 Task: Create a task  Develop a new online job application system for a company , assign it to team member softage.4@softage.net in the project AgileCenter and update the status of the task to  On Track  , set the priority of the task to Low
Action: Mouse moved to (84, 59)
Screenshot: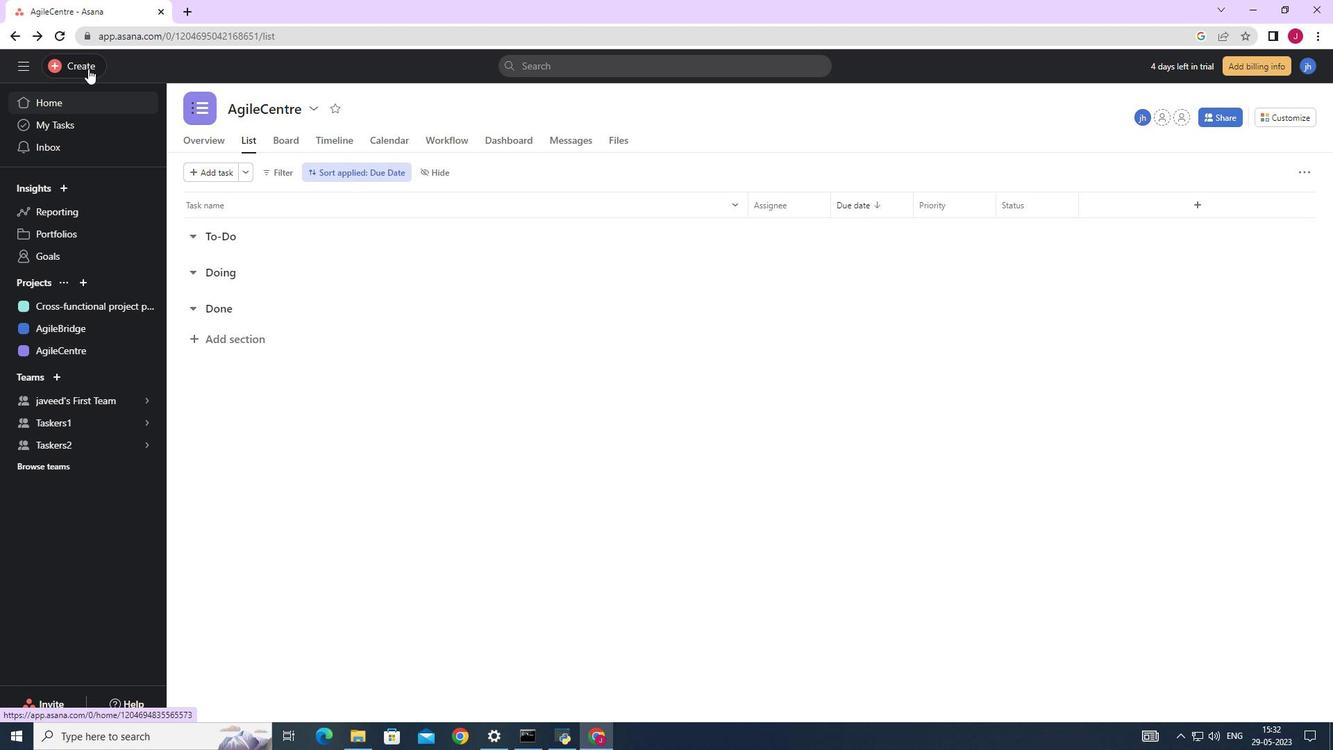 
Action: Mouse pressed left at (84, 59)
Screenshot: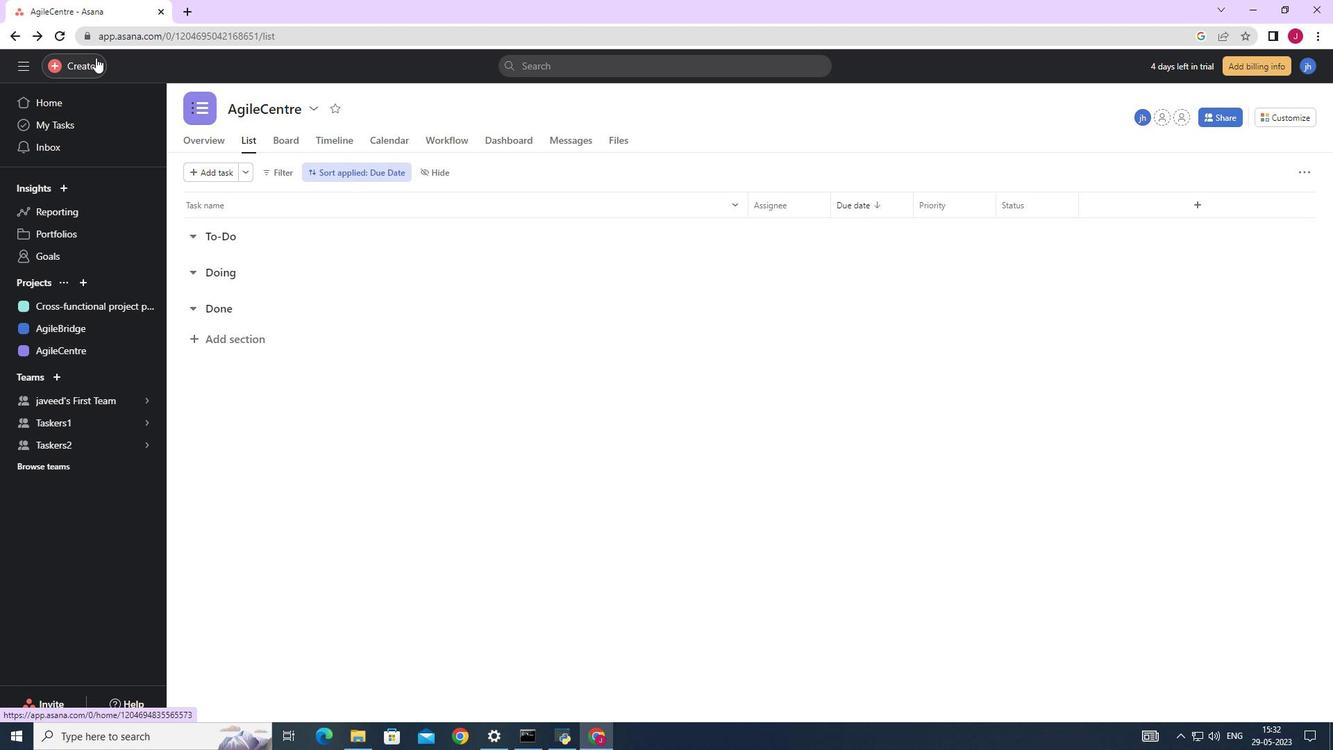 
Action: Mouse moved to (191, 69)
Screenshot: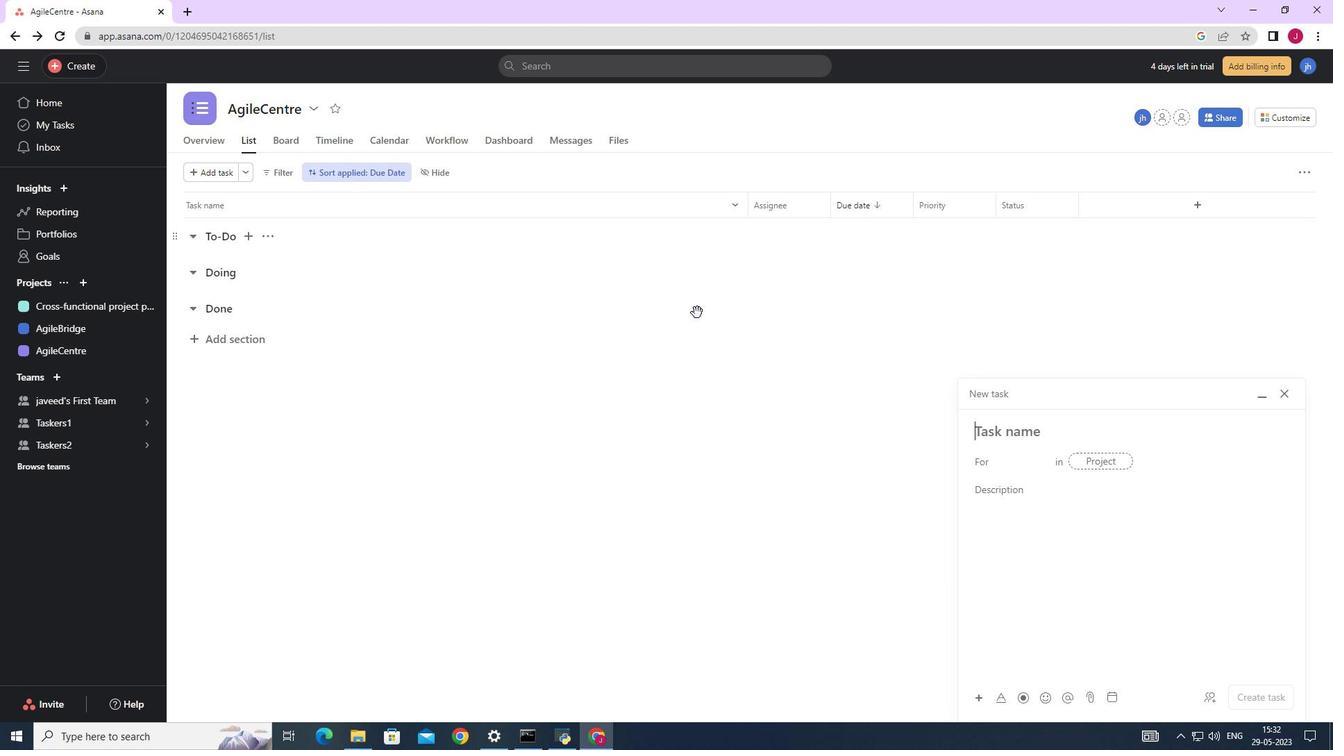 
Action: Mouse pressed left at (191, 69)
Screenshot: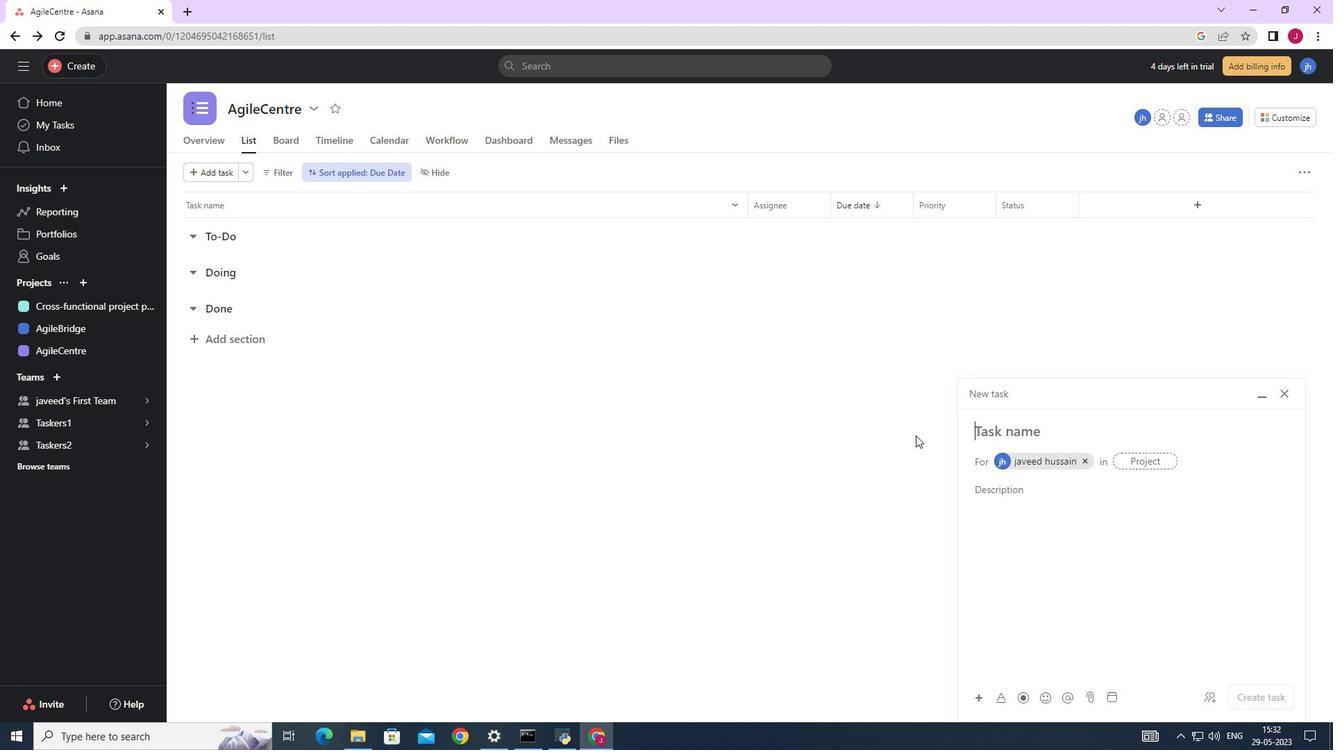 
Action: Mouse moved to (1088, 461)
Screenshot: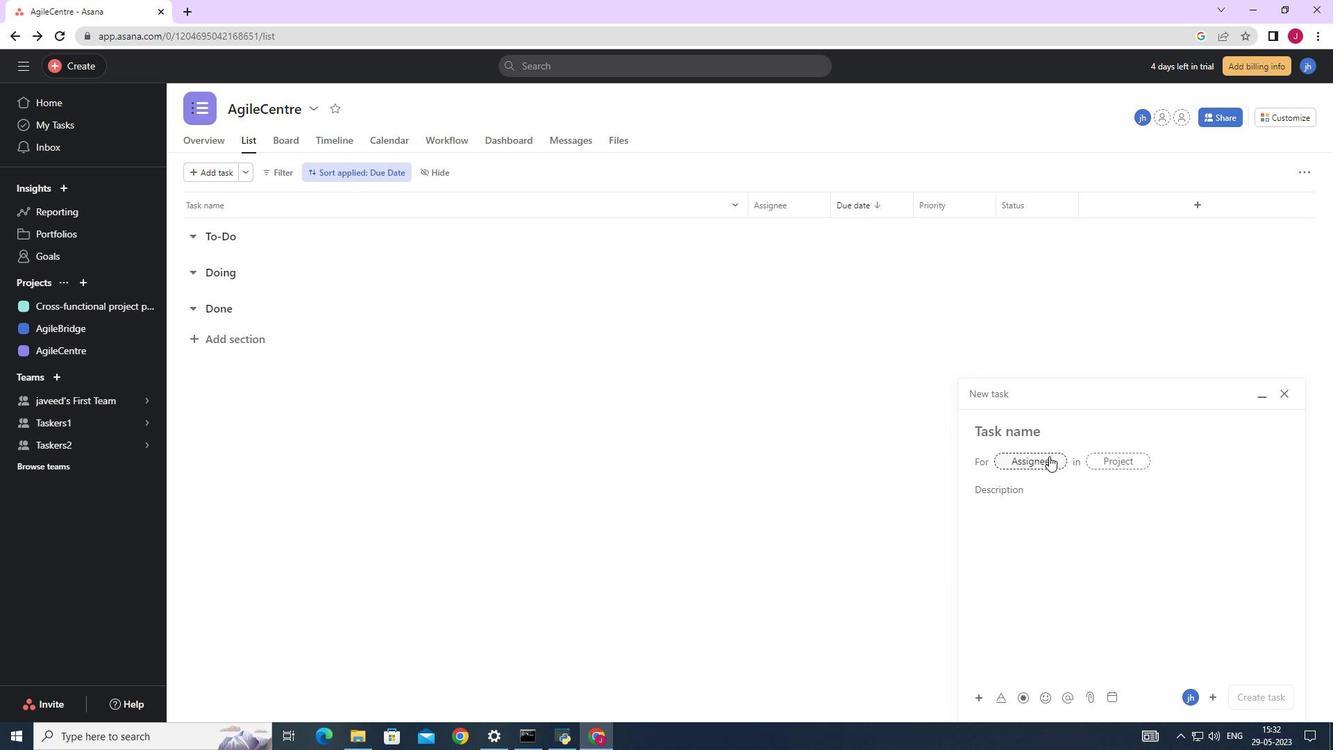 
Action: Mouse pressed left at (1088, 461)
Screenshot: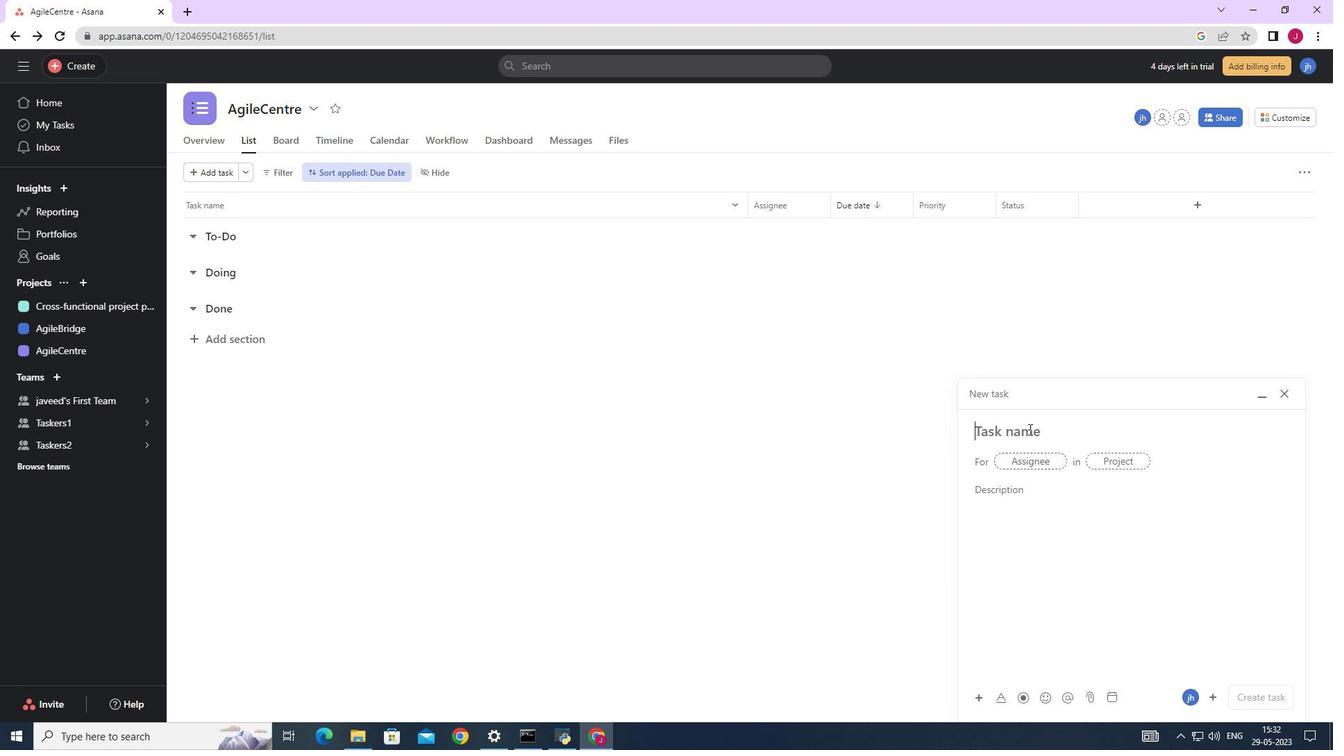 
Action: Mouse moved to (95, 57)
Screenshot: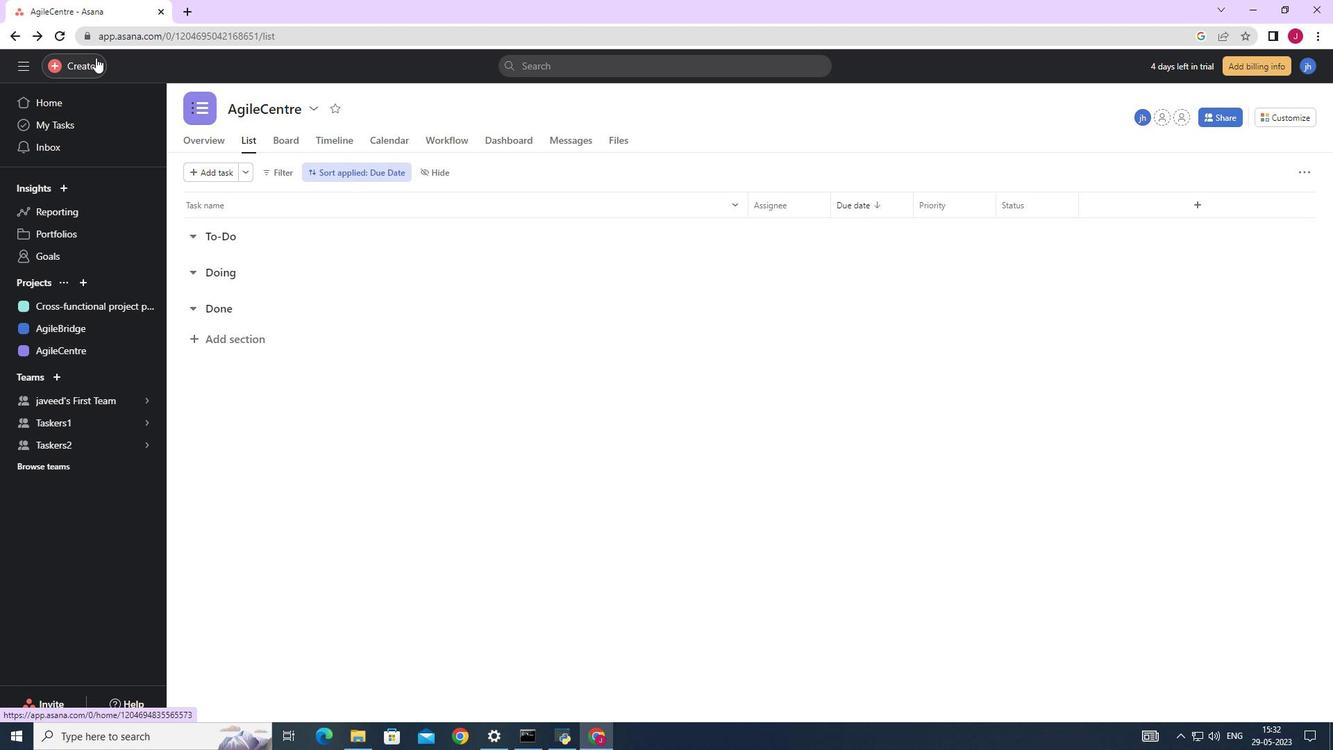
Action: Mouse pressed left at (95, 57)
Screenshot: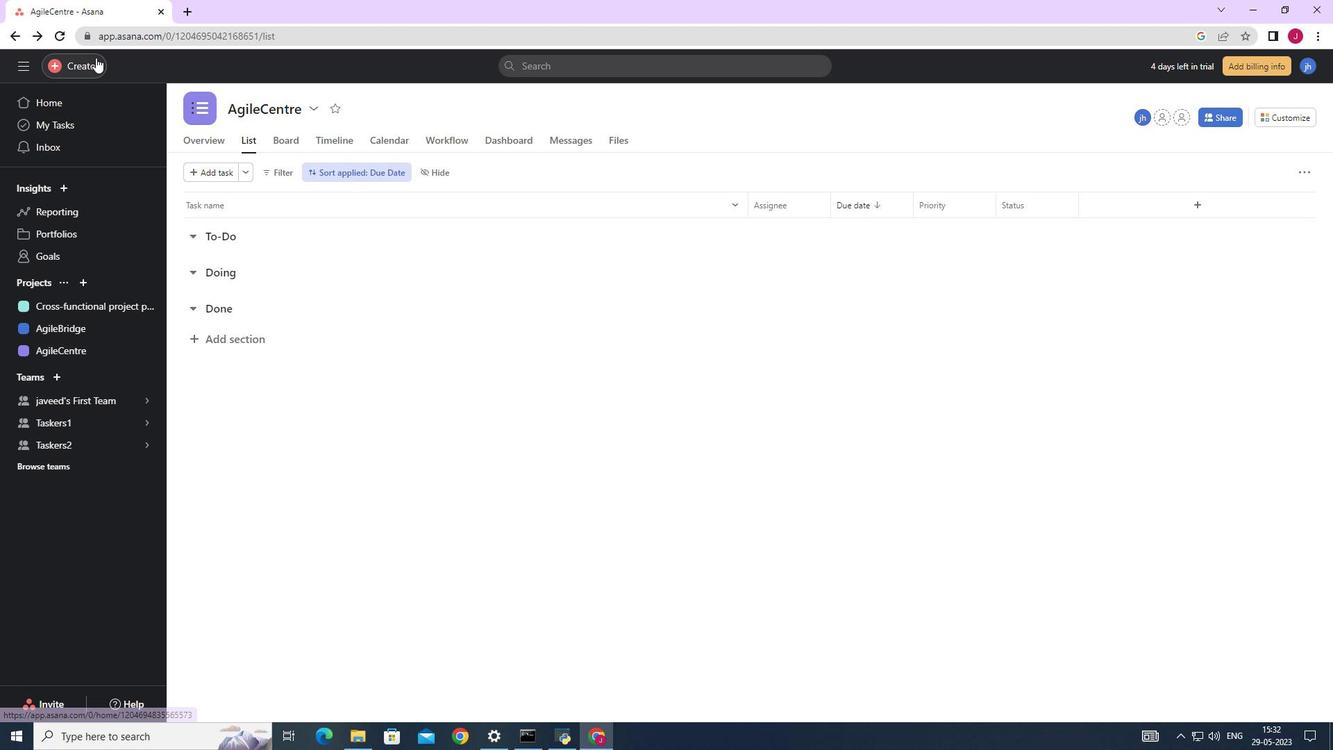
Action: Mouse moved to (155, 68)
Screenshot: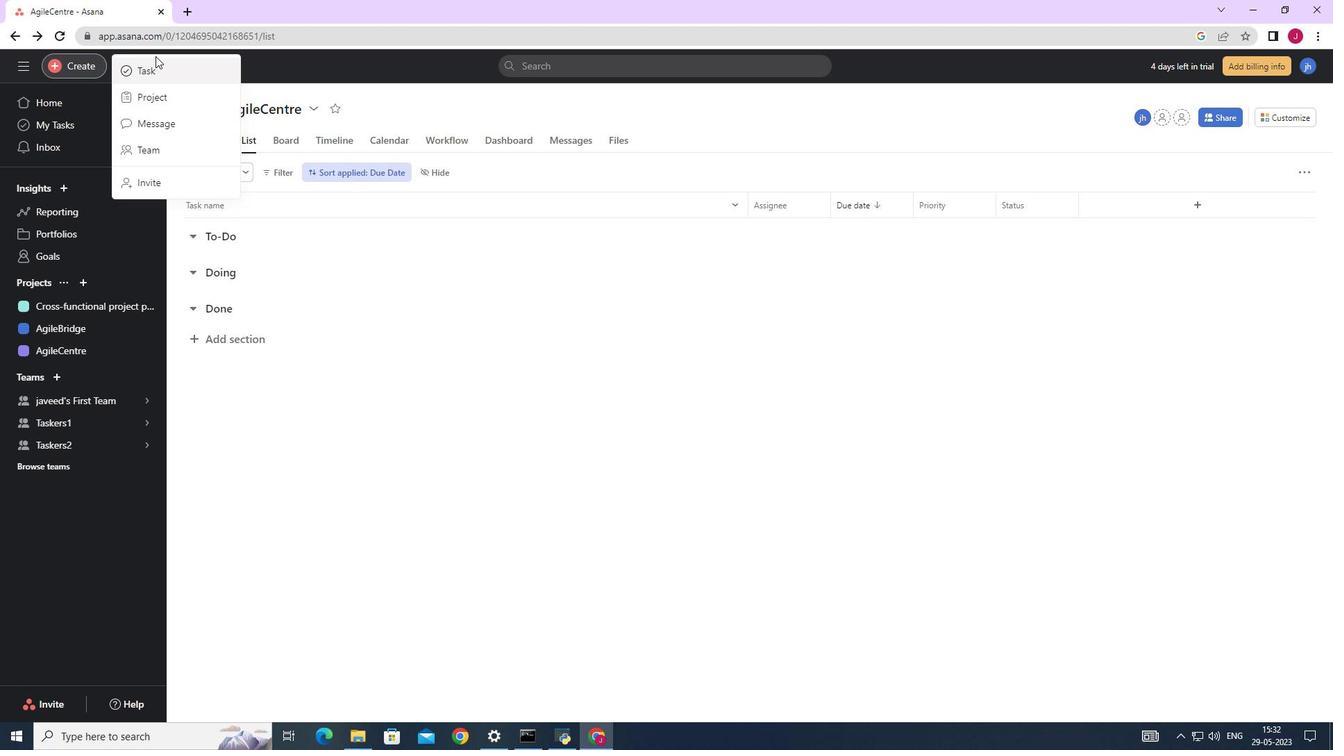 
Action: Mouse pressed left at (155, 68)
Screenshot: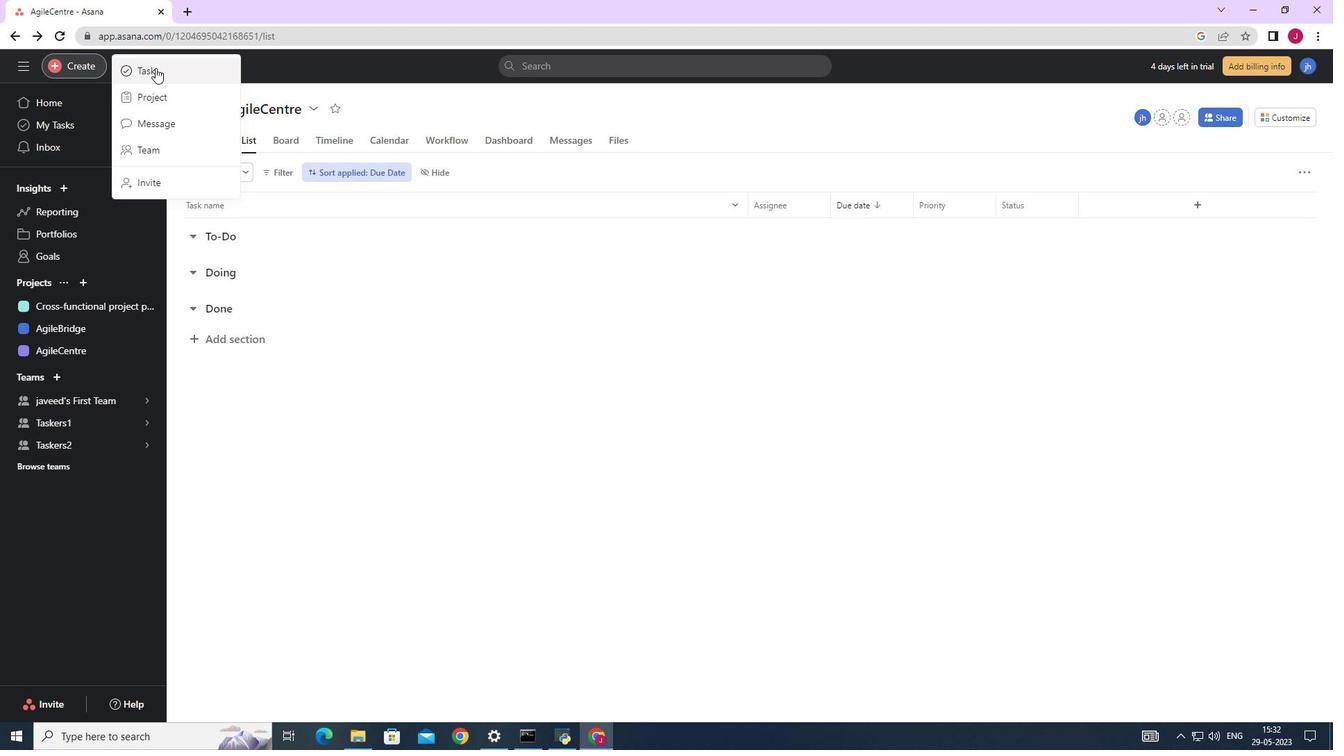 
Action: Mouse moved to (1083, 457)
Screenshot: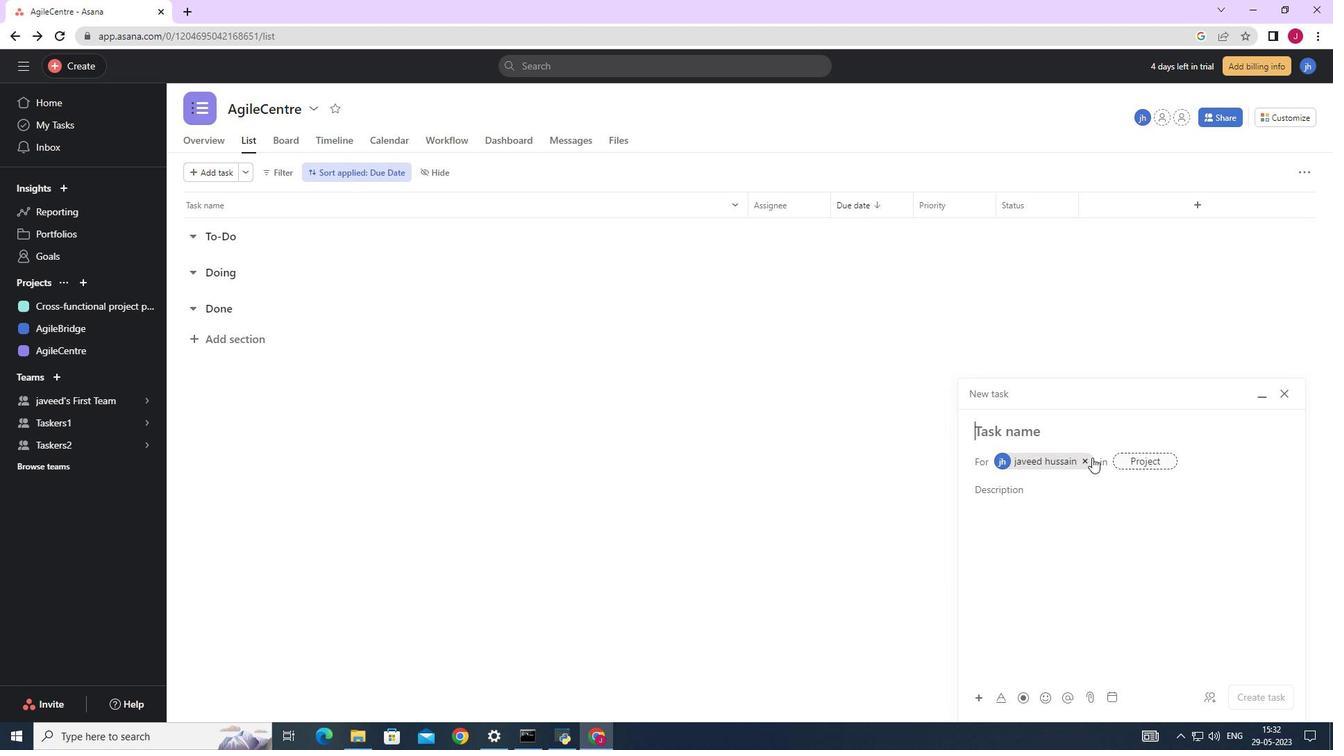 
Action: Mouse pressed left at (1083, 457)
Screenshot: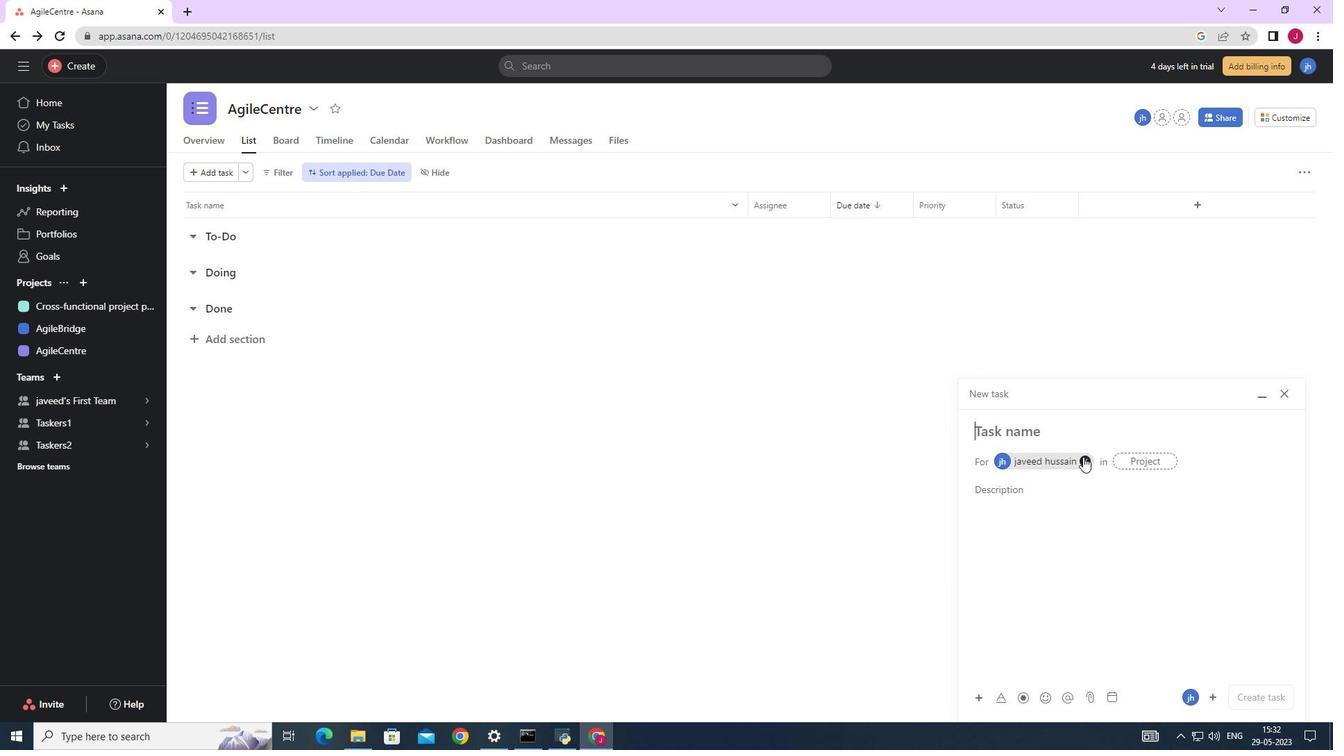 
Action: Mouse moved to (1029, 429)
Screenshot: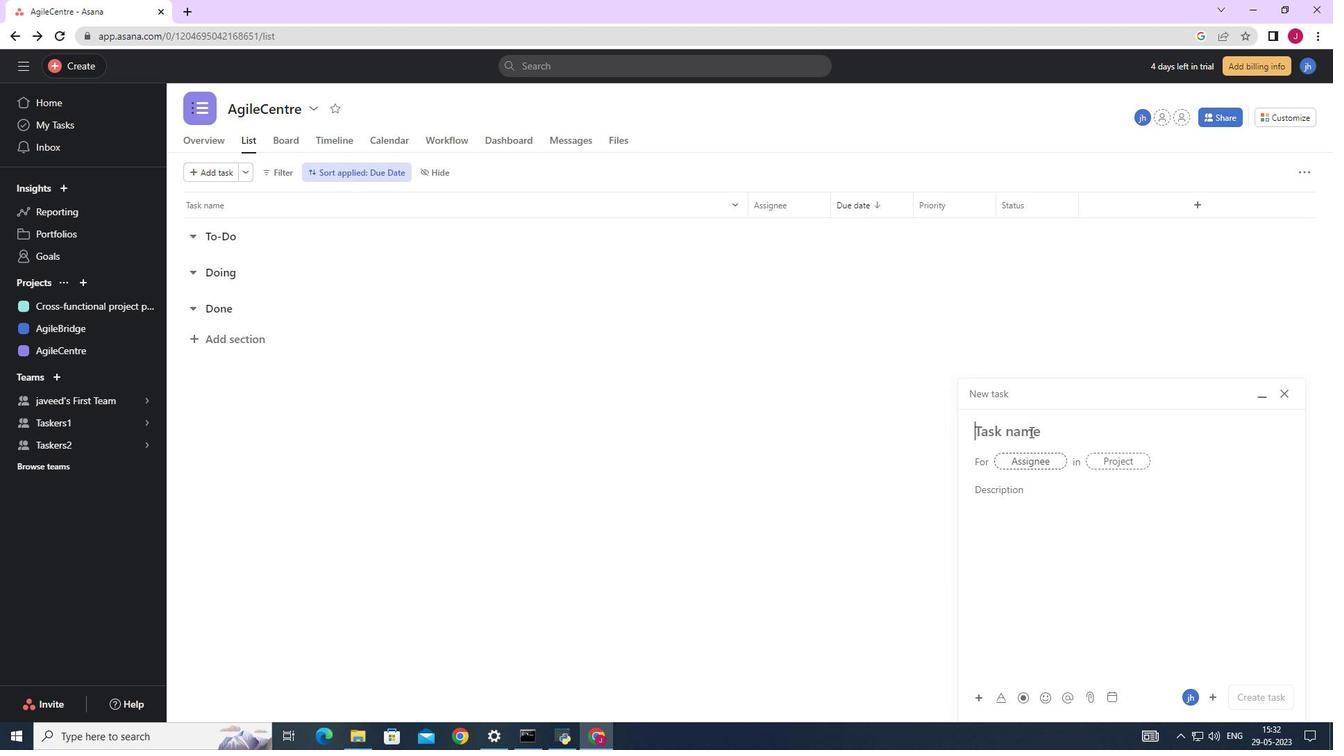 
Action: Mouse pressed left at (1029, 429)
Screenshot: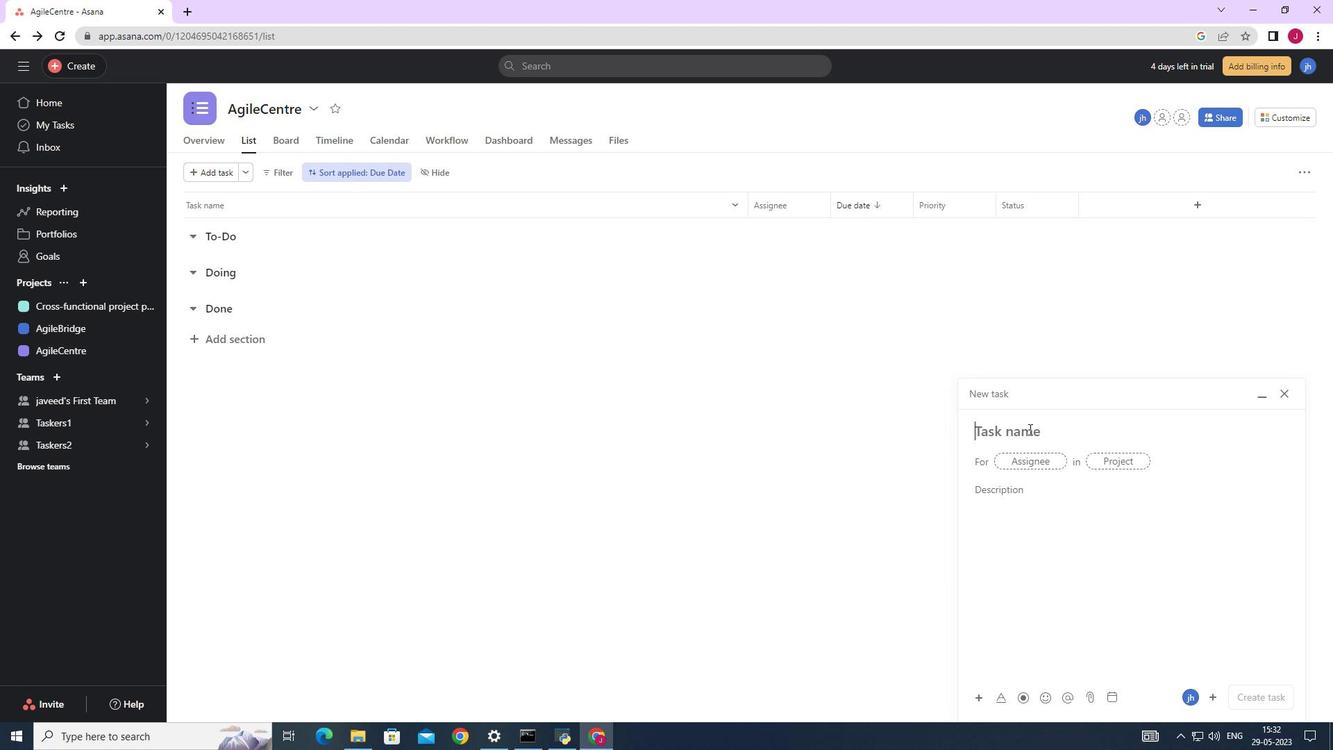 
Action: Mouse moved to (1029, 428)
Screenshot: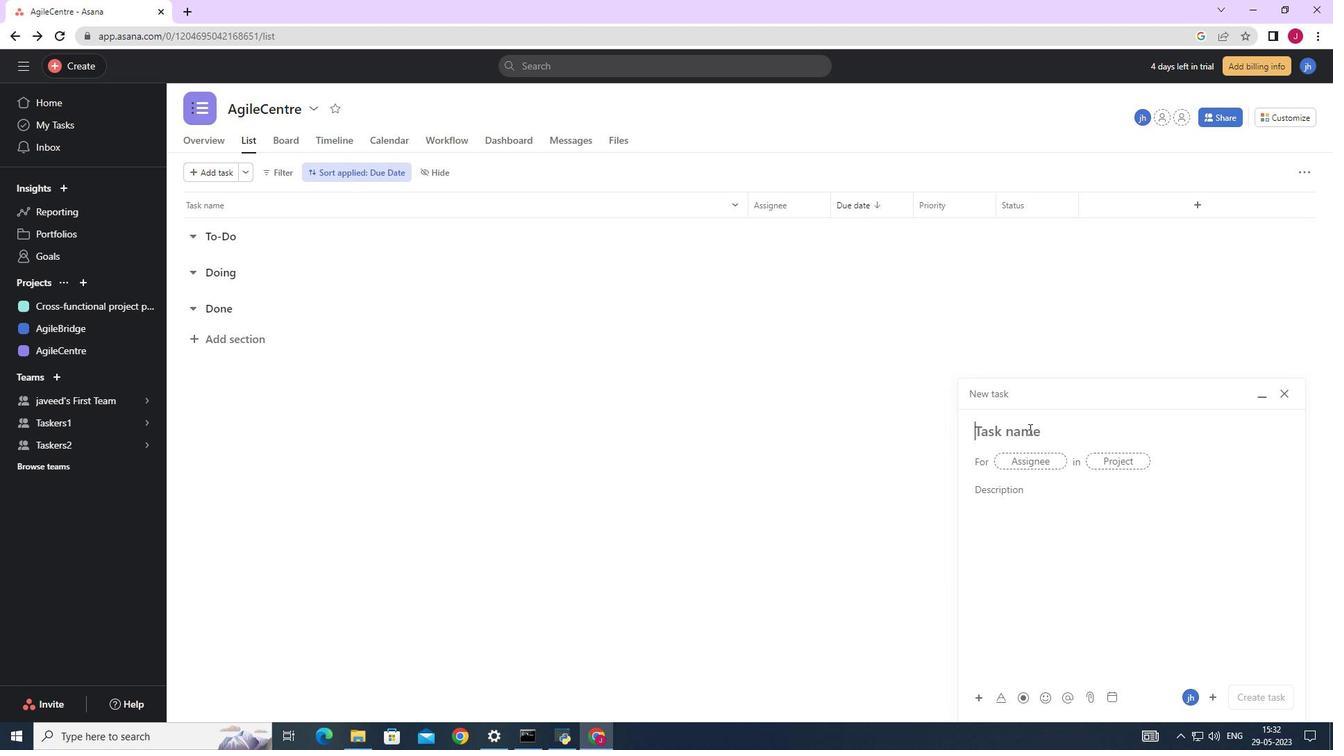 
Action: Key pressed <Key.caps_lock>D<Key.caps_lock>evelop<Key.space><Key.caps_lock><Key.backspace><Key.space>A<Key.space>N<Key.backspace>EW<Key.backspace><Key.backspace><Key.caps_lock><Key.backspace><Key.backspace><Key.backspace><Key.space><Key.caps_lock><Key.caps_lock>new<Key.space><Key.caps_lock>D<Key.caps_lock>evelop<Key.space>online<Key.space>application<Key.space>a<Key.backspace>system<Key.space>for<Key.space>a<Key.space>company
Screenshot: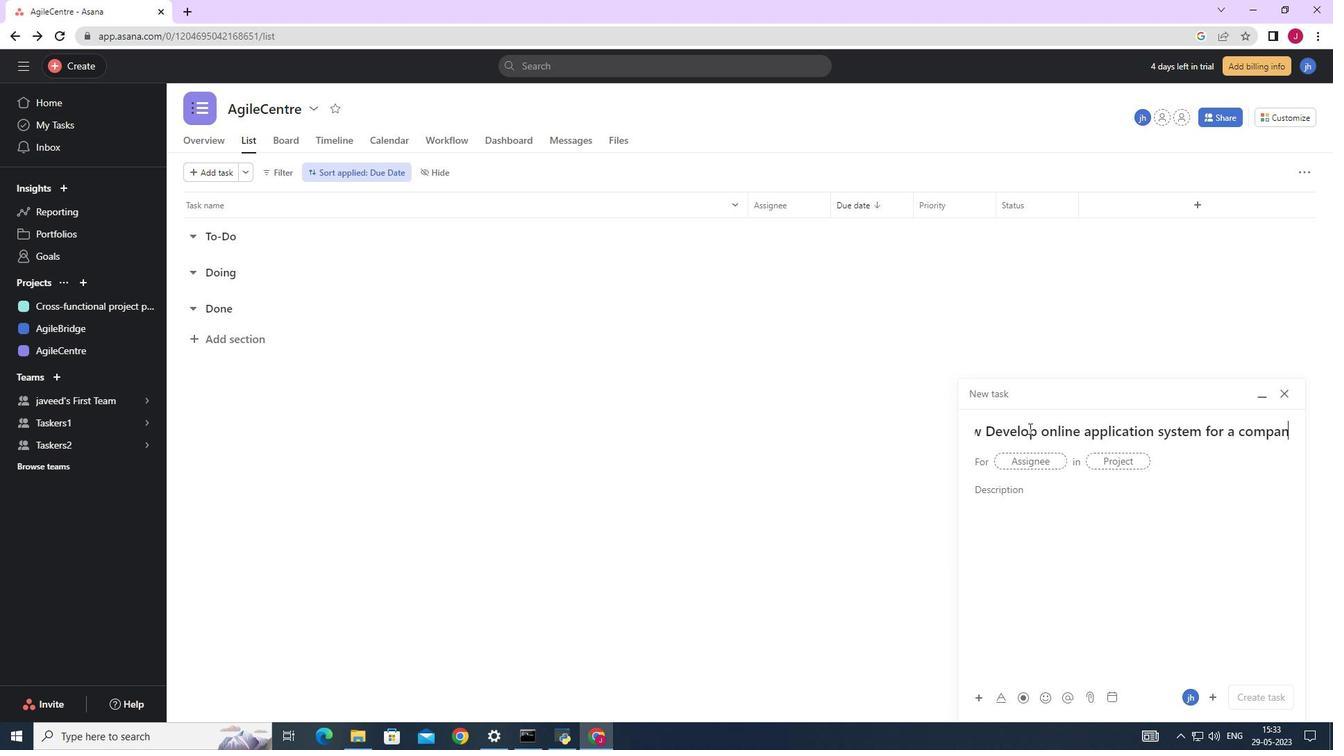 
Action: Mouse moved to (1035, 457)
Screenshot: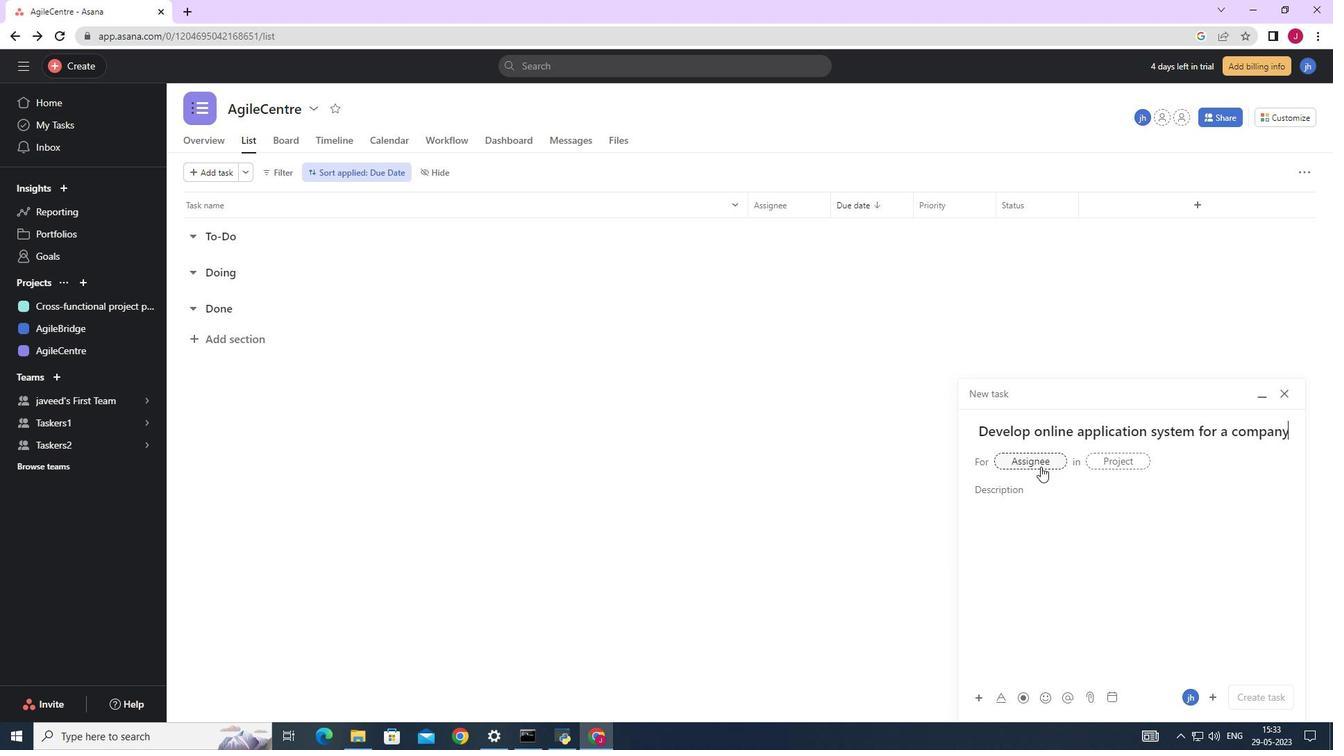 
Action: Mouse pressed left at (1035, 457)
Screenshot: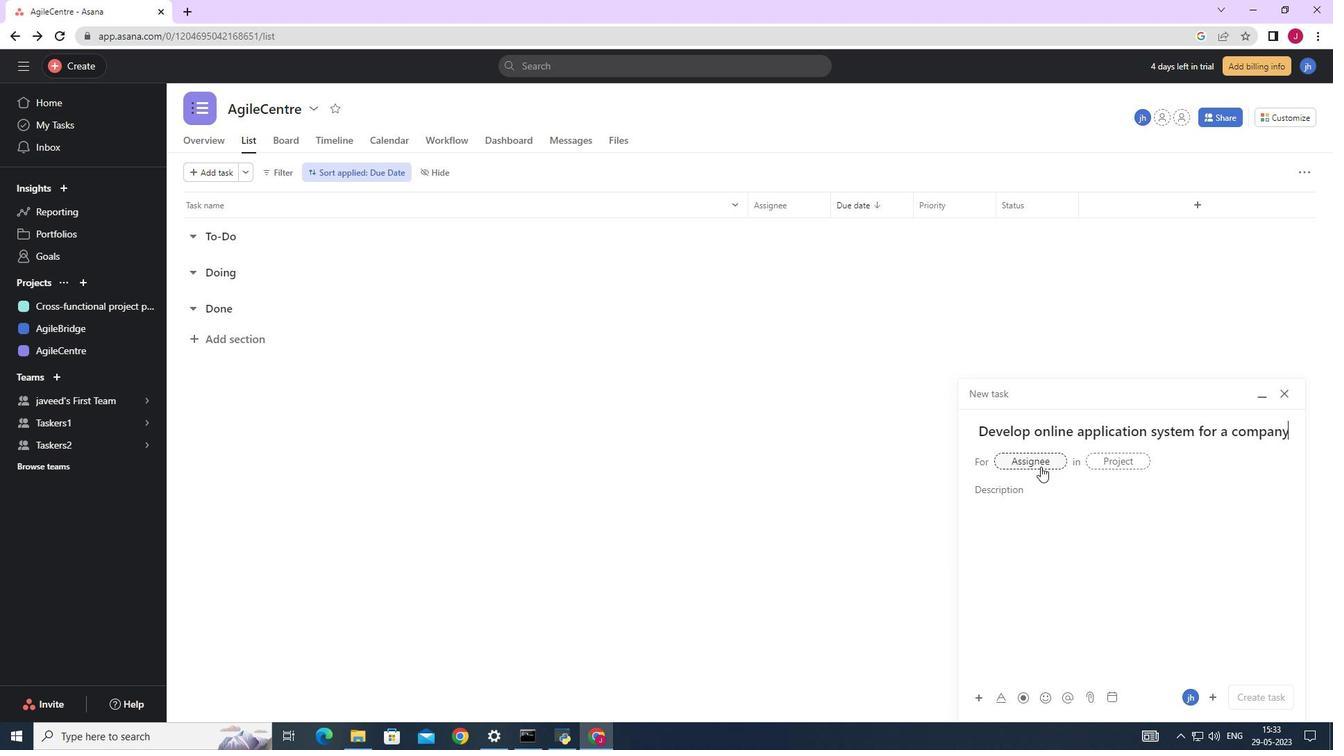
Action: Mouse moved to (1030, 454)
Screenshot: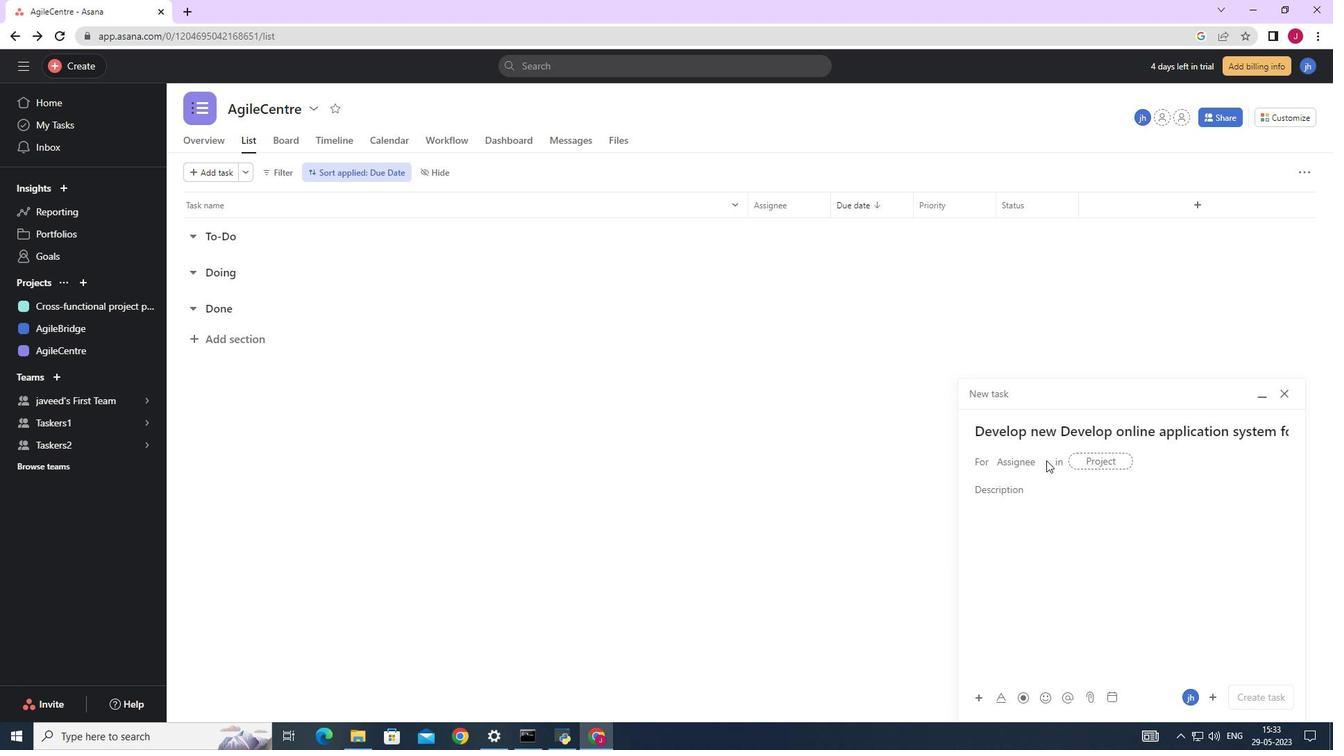 
Action: Key pressed soft
Screenshot: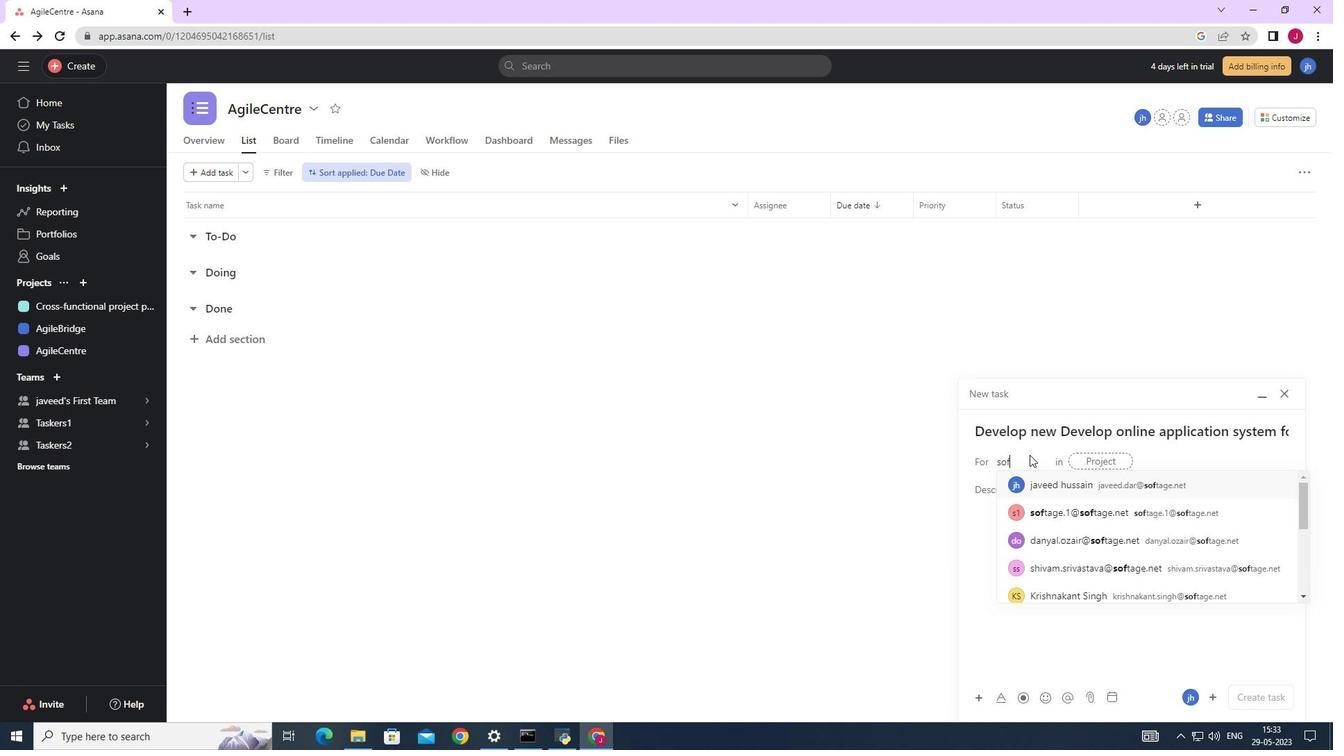 
Action: Mouse moved to (1061, 475)
Screenshot: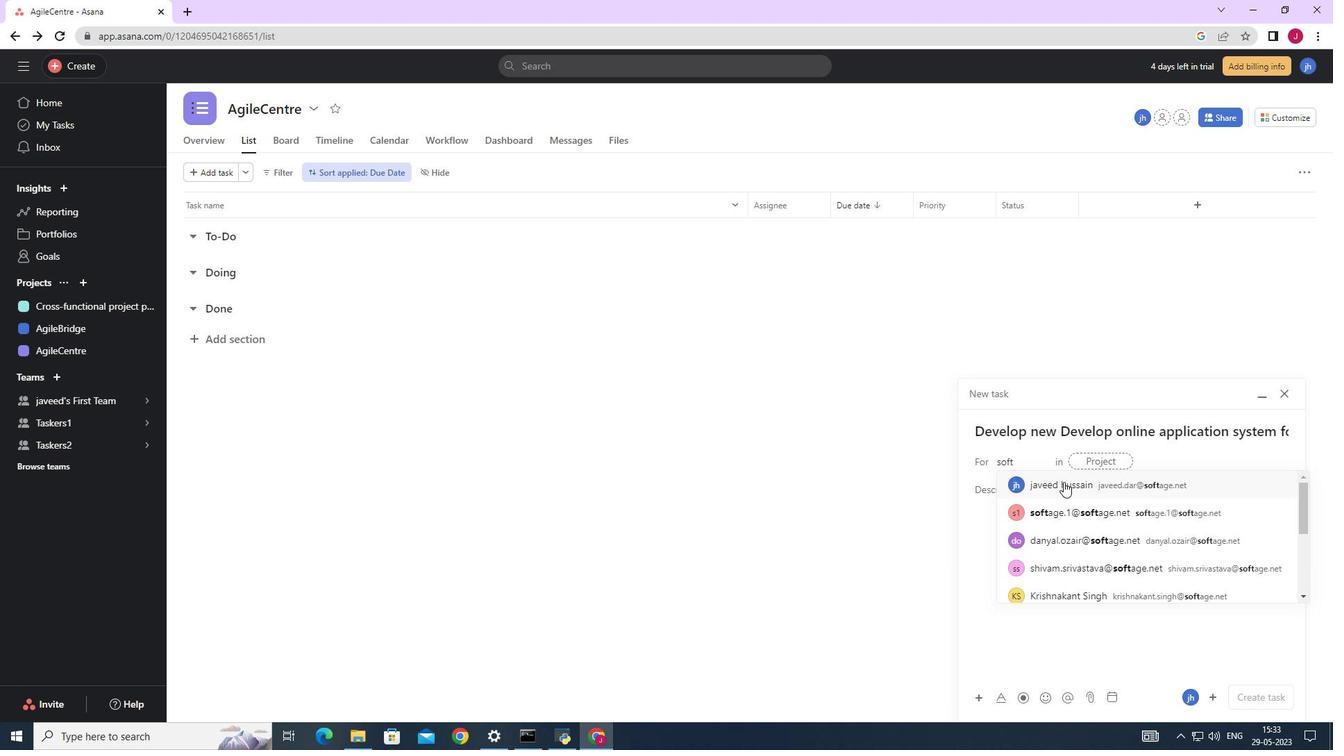 
Action: Key pressed a
Screenshot: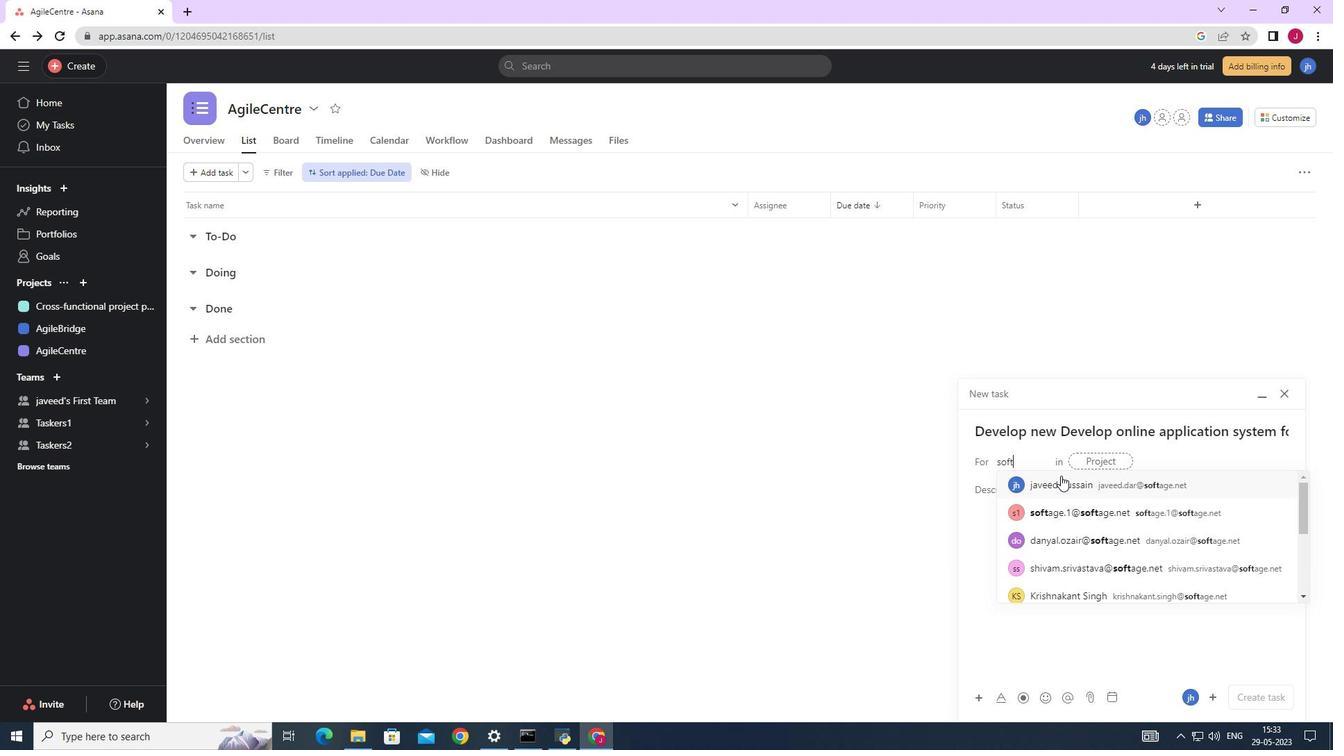 
Action: Mouse moved to (1061, 475)
Screenshot: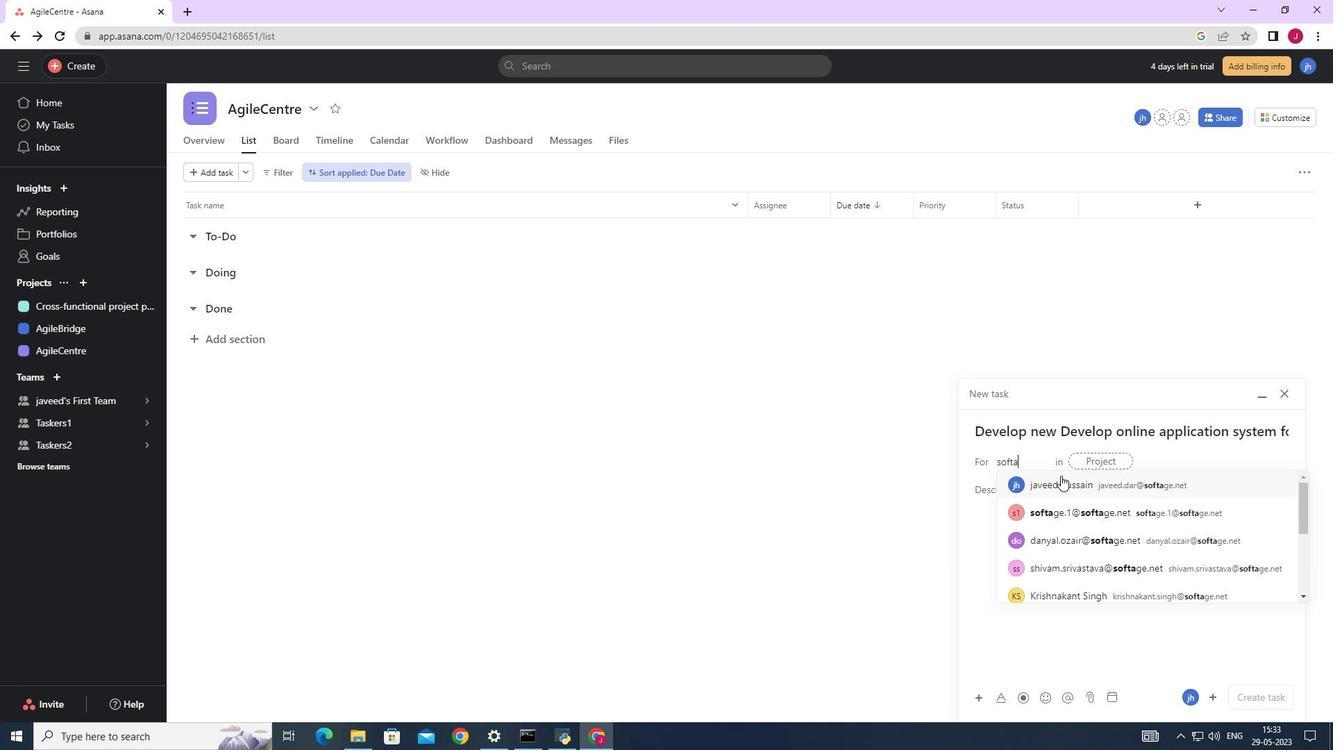 
Action: Key pressed ge.4
Screenshot: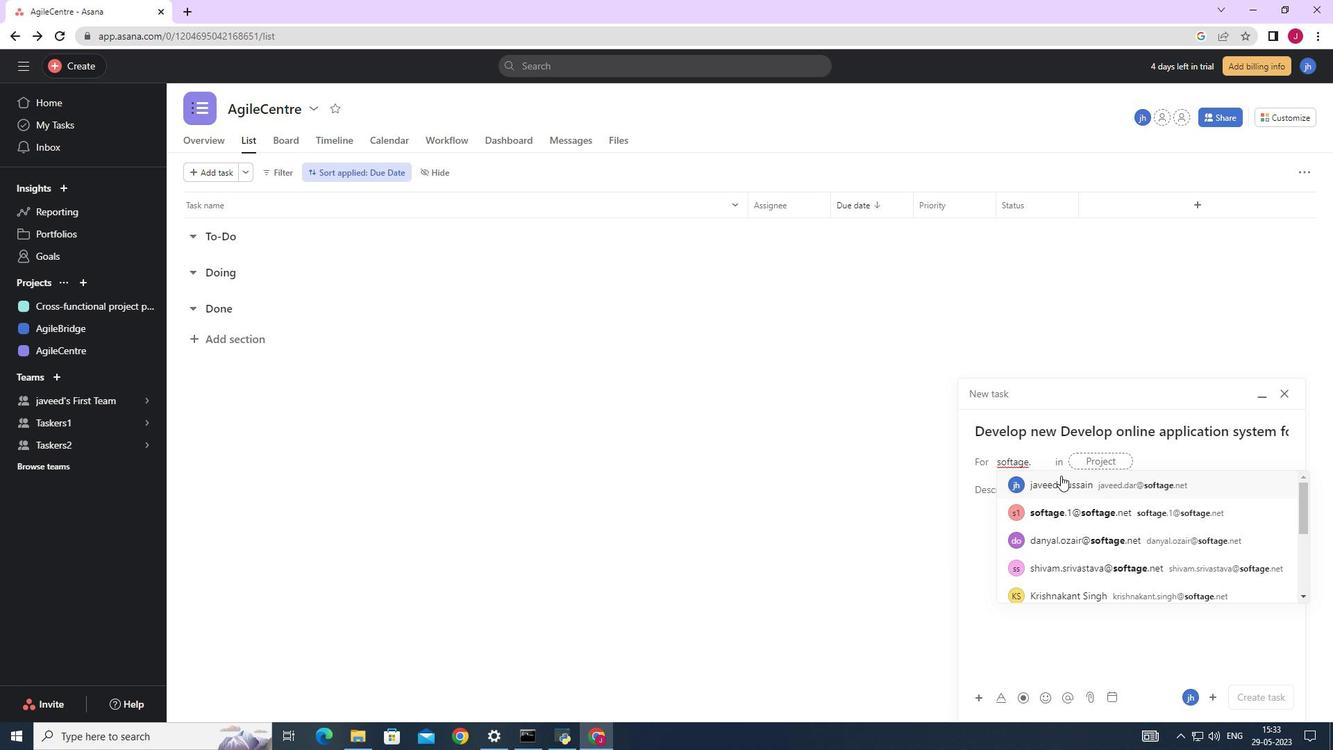 
Action: Mouse moved to (1107, 484)
Screenshot: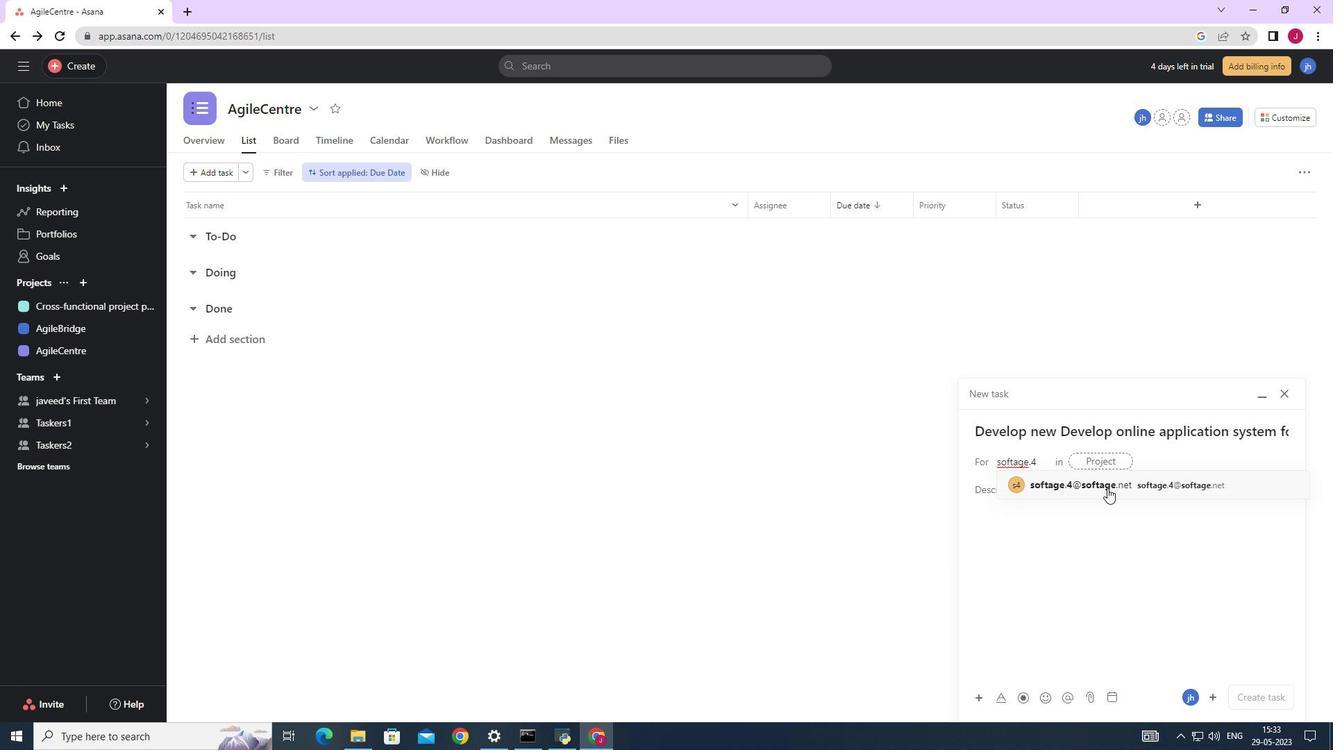
Action: Mouse pressed left at (1107, 484)
Screenshot: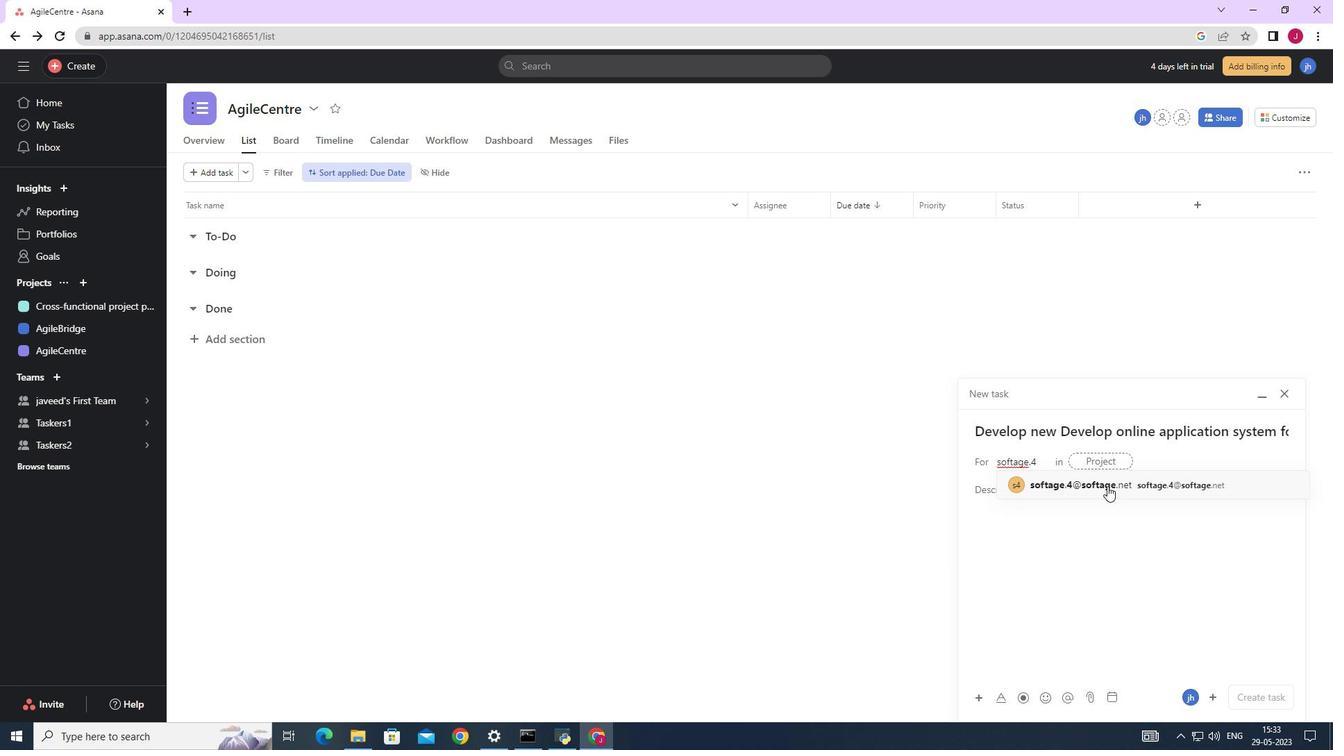 
Action: Mouse moved to (883, 486)
Screenshot: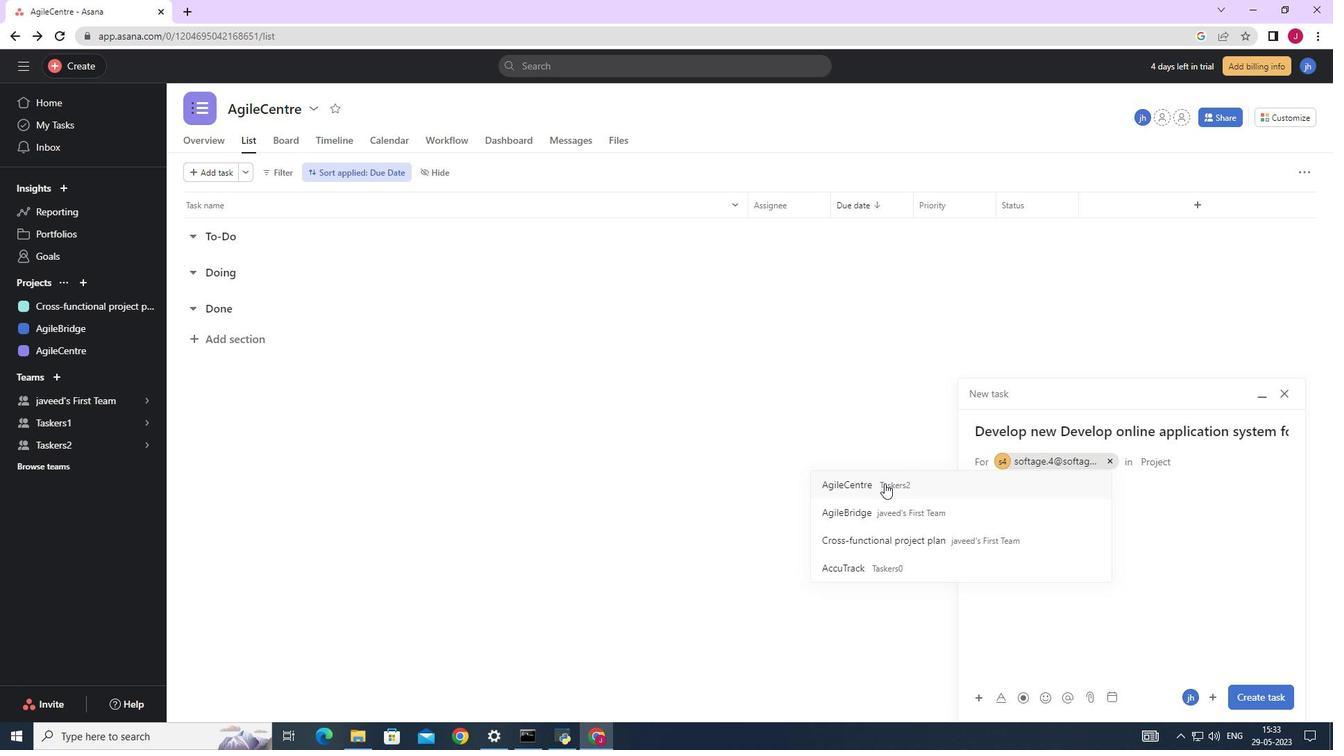 
Action: Mouse pressed left at (883, 486)
Screenshot: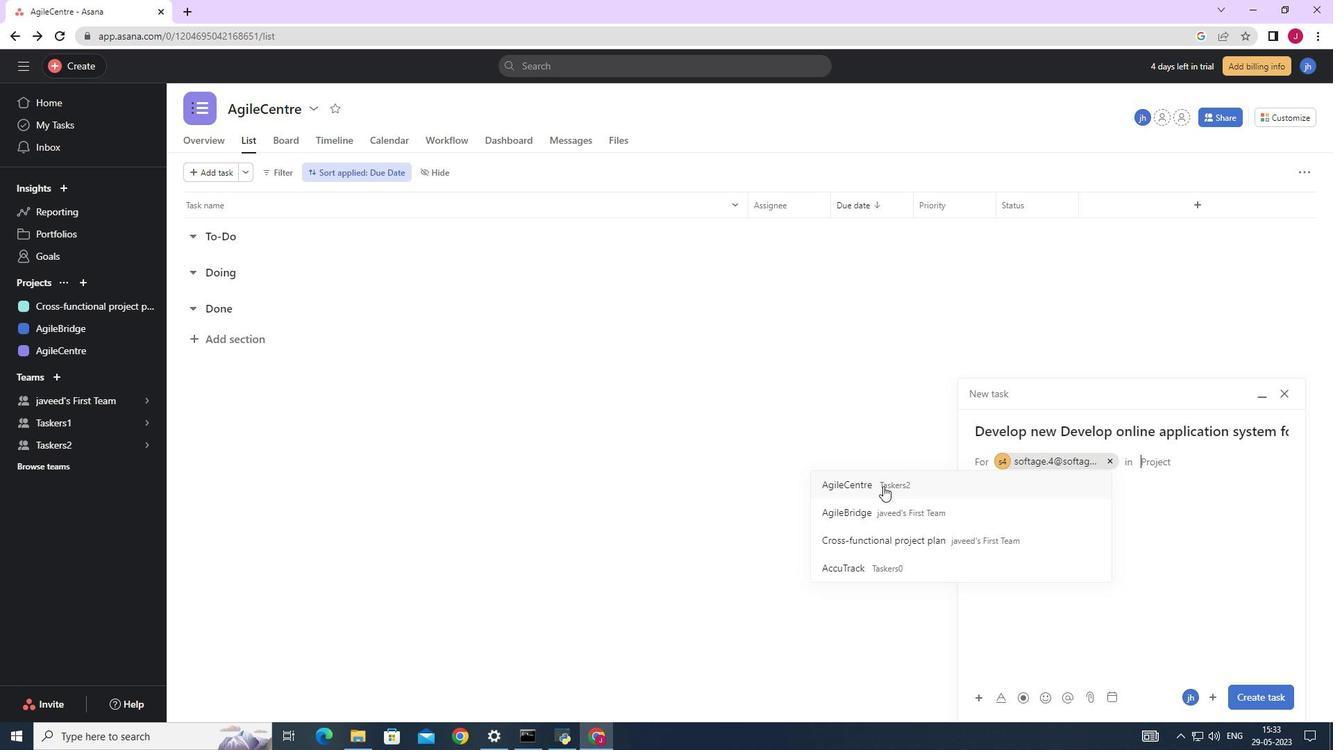 
Action: Mouse moved to (1043, 500)
Screenshot: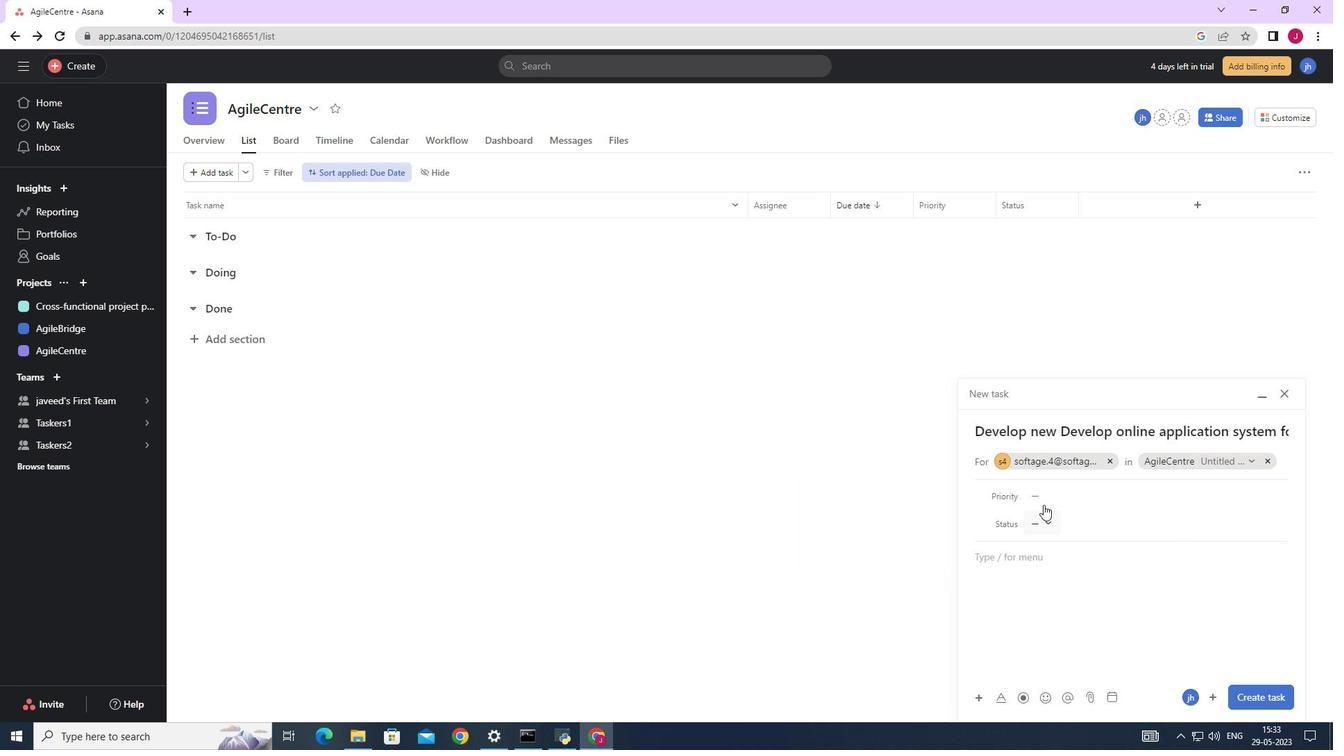 
Action: Mouse pressed left at (1043, 500)
Screenshot: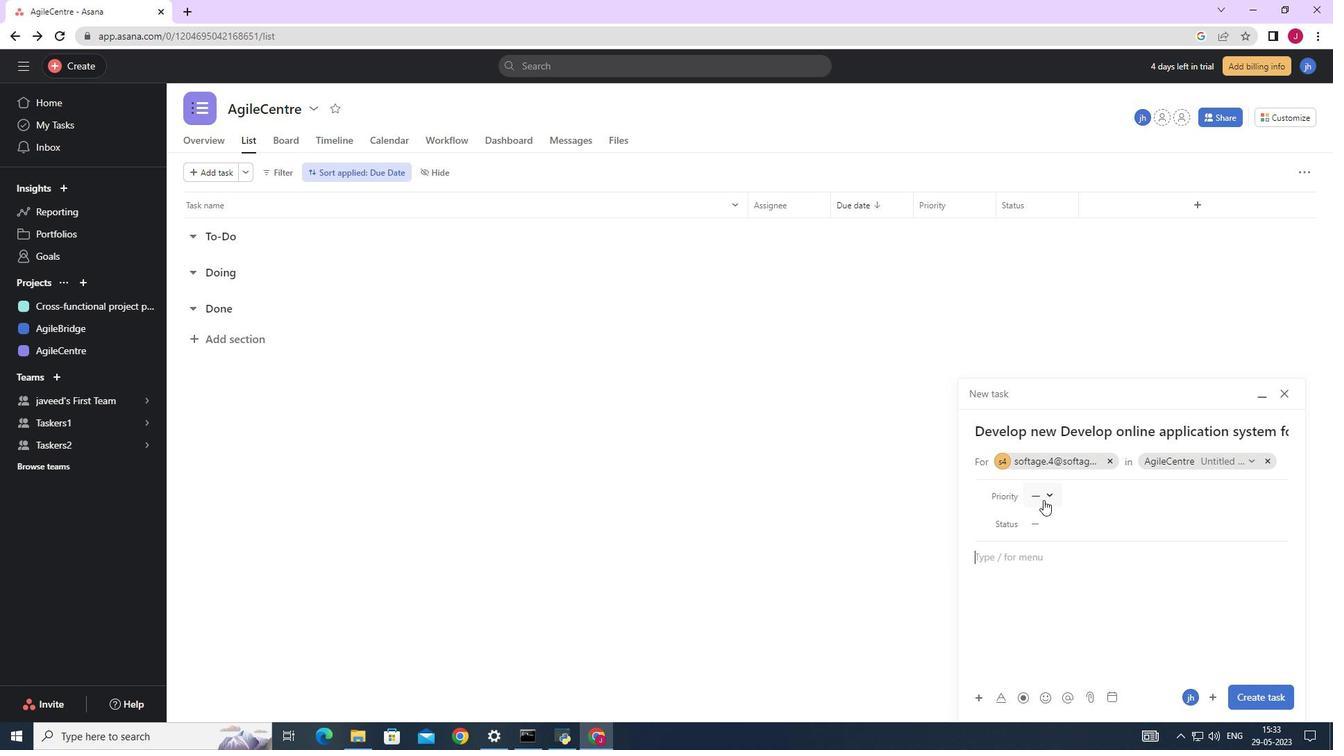 
Action: Mouse moved to (1069, 588)
Screenshot: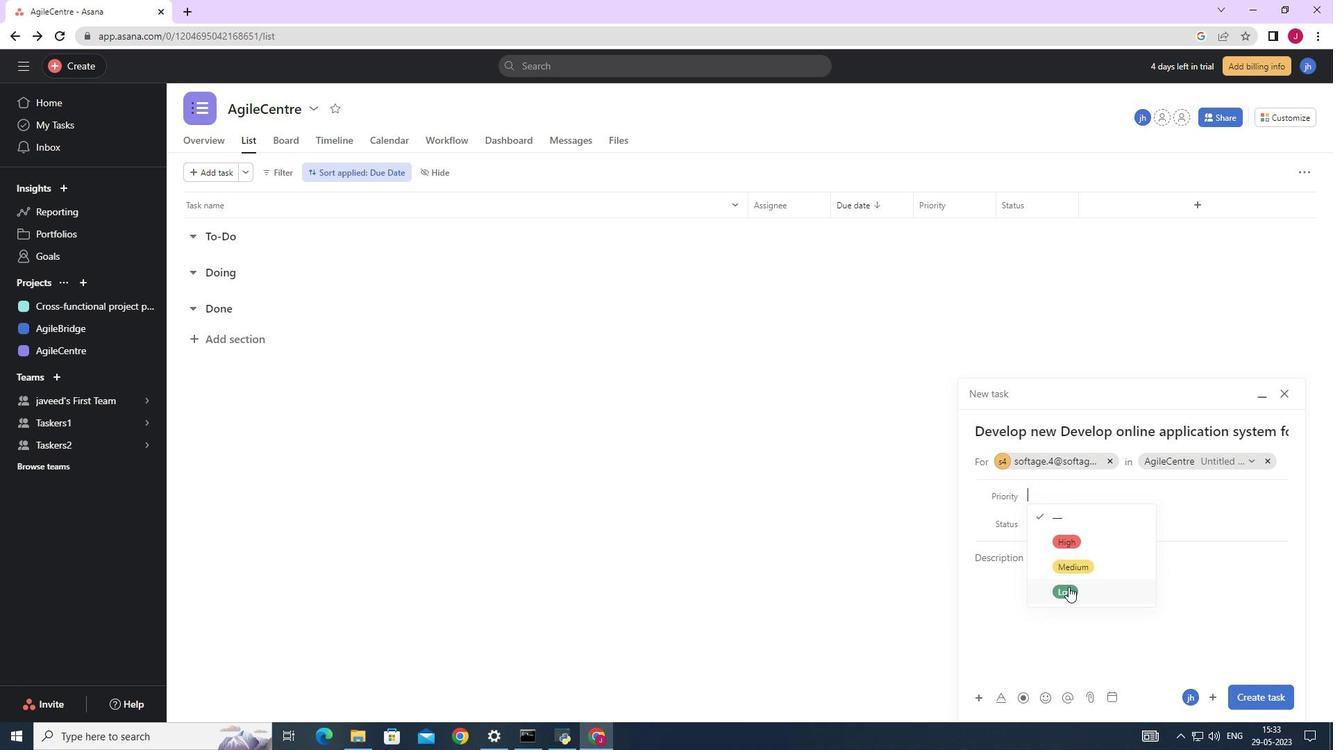 
Action: Mouse pressed left at (1068, 587)
Screenshot: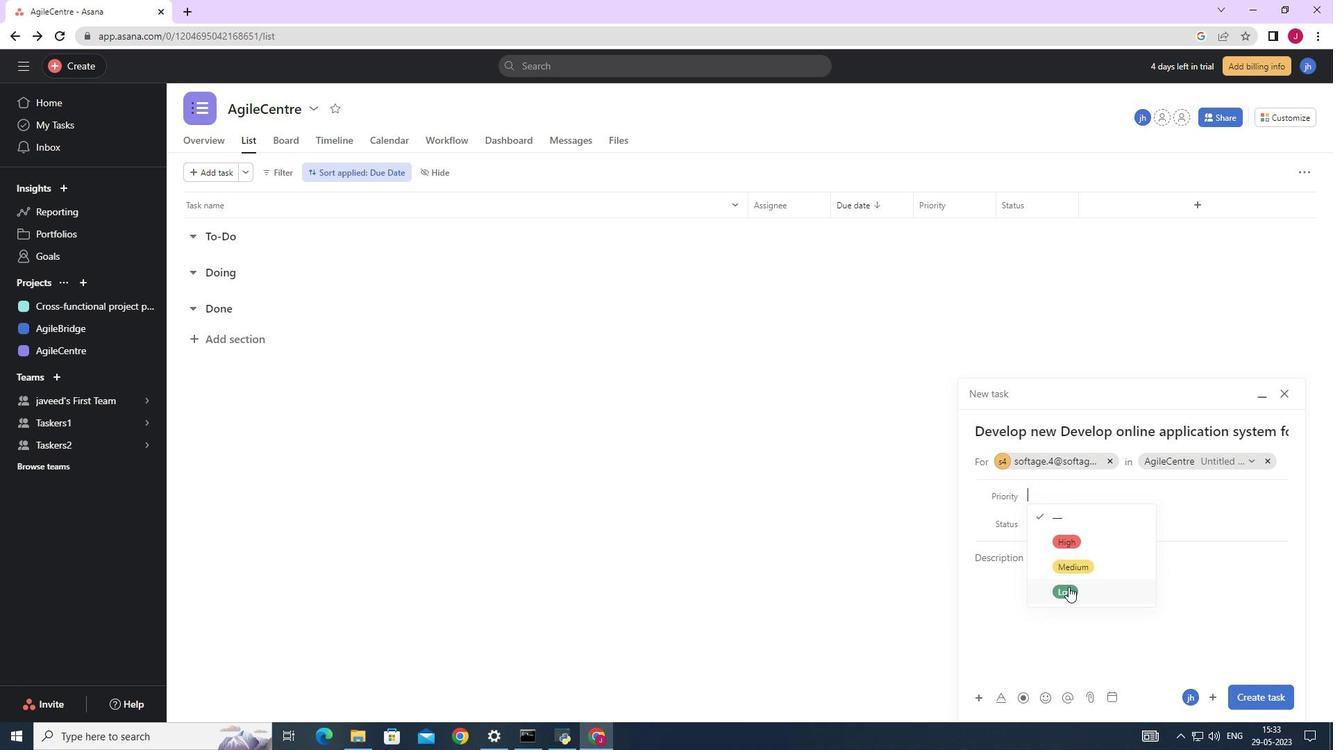 
Action: Mouse moved to (1066, 516)
Screenshot: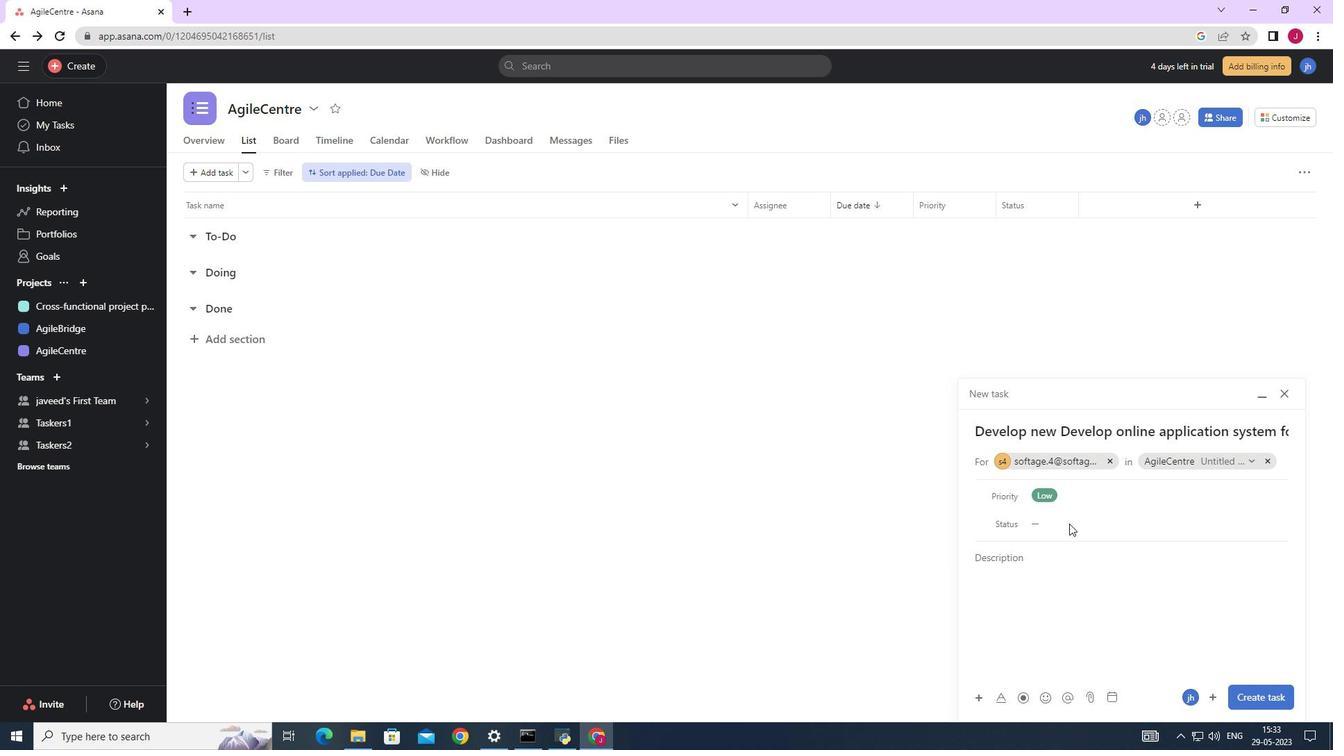 
Action: Mouse pressed left at (1066, 516)
Screenshot: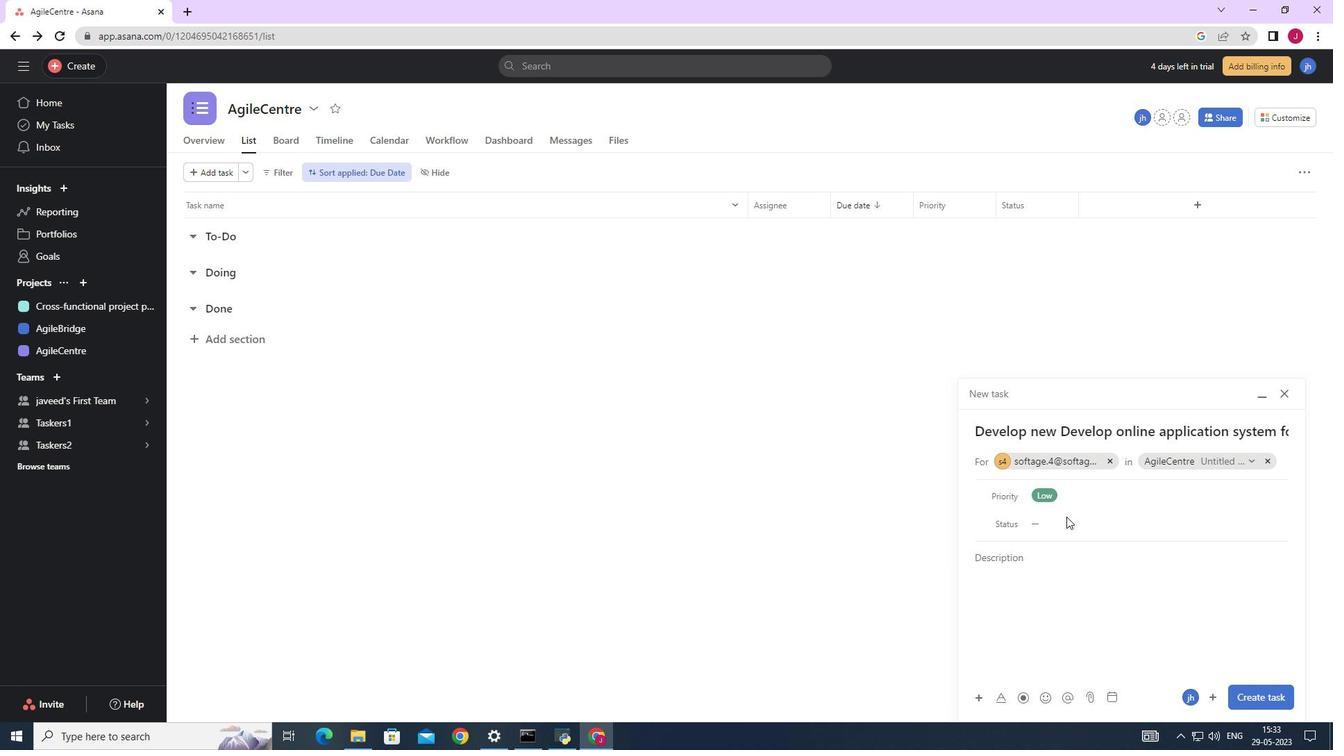 
Action: Mouse moved to (1050, 520)
Screenshot: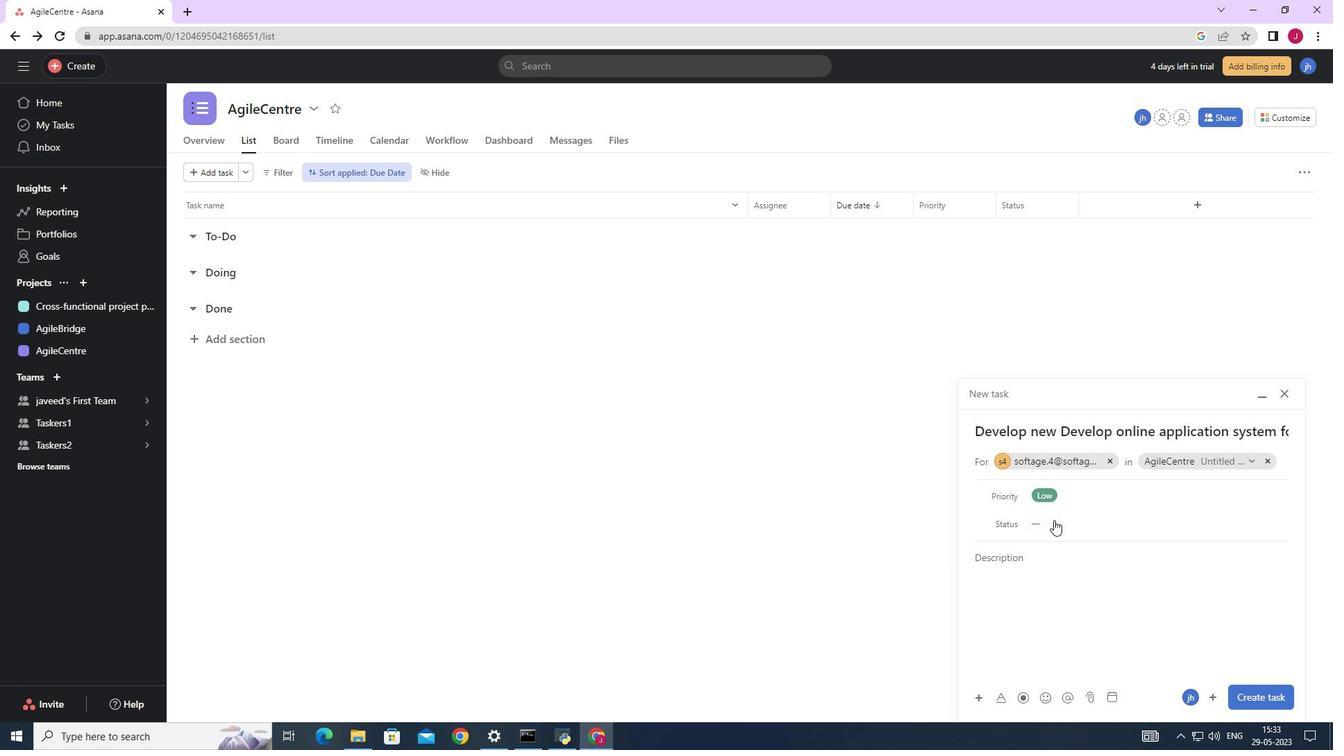 
Action: Mouse pressed left at (1050, 520)
Screenshot: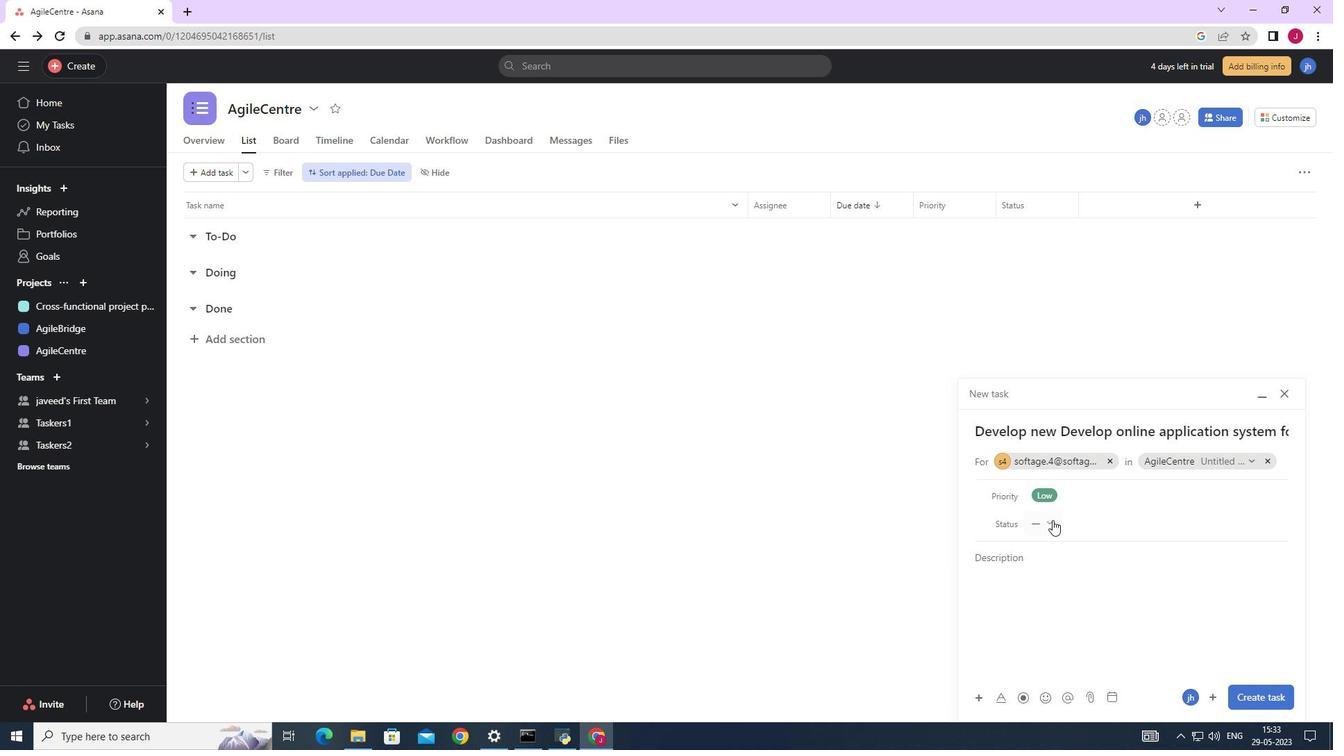 
Action: Mouse moved to (1065, 566)
Screenshot: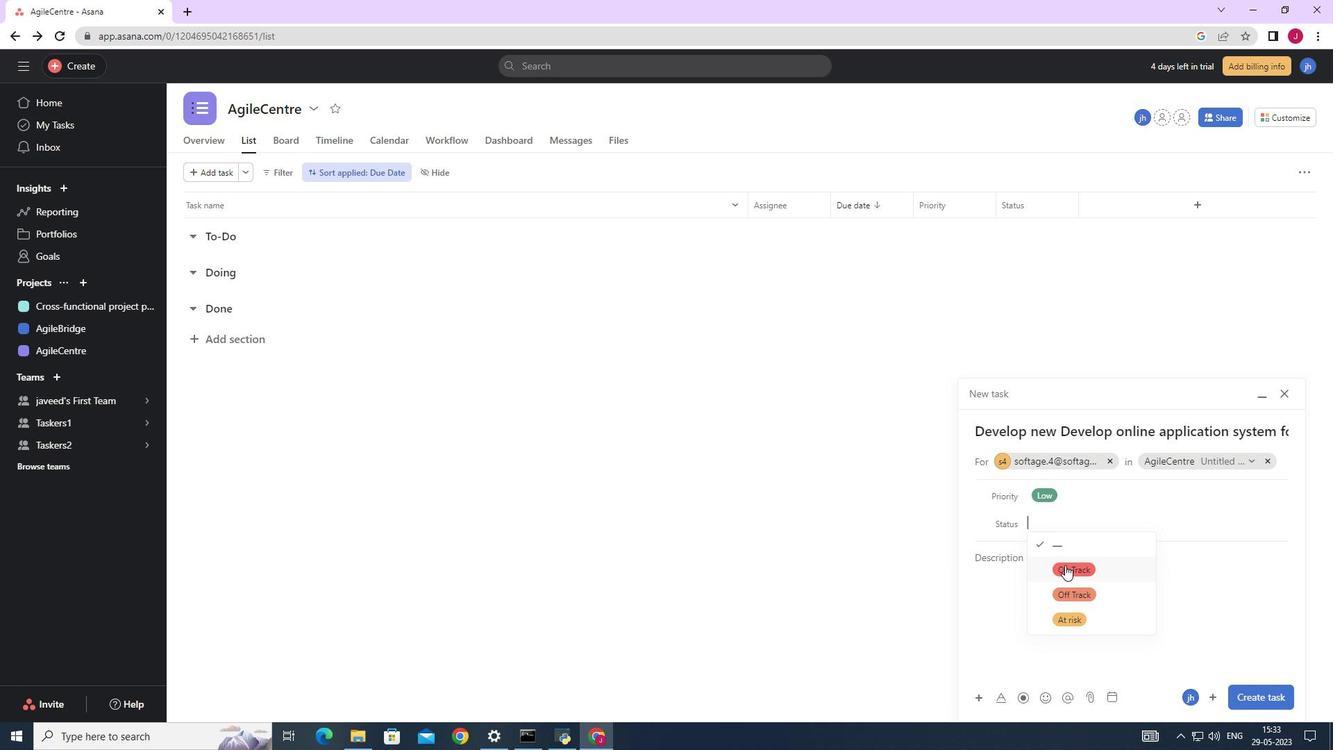 
Action: Mouse pressed left at (1065, 566)
Screenshot: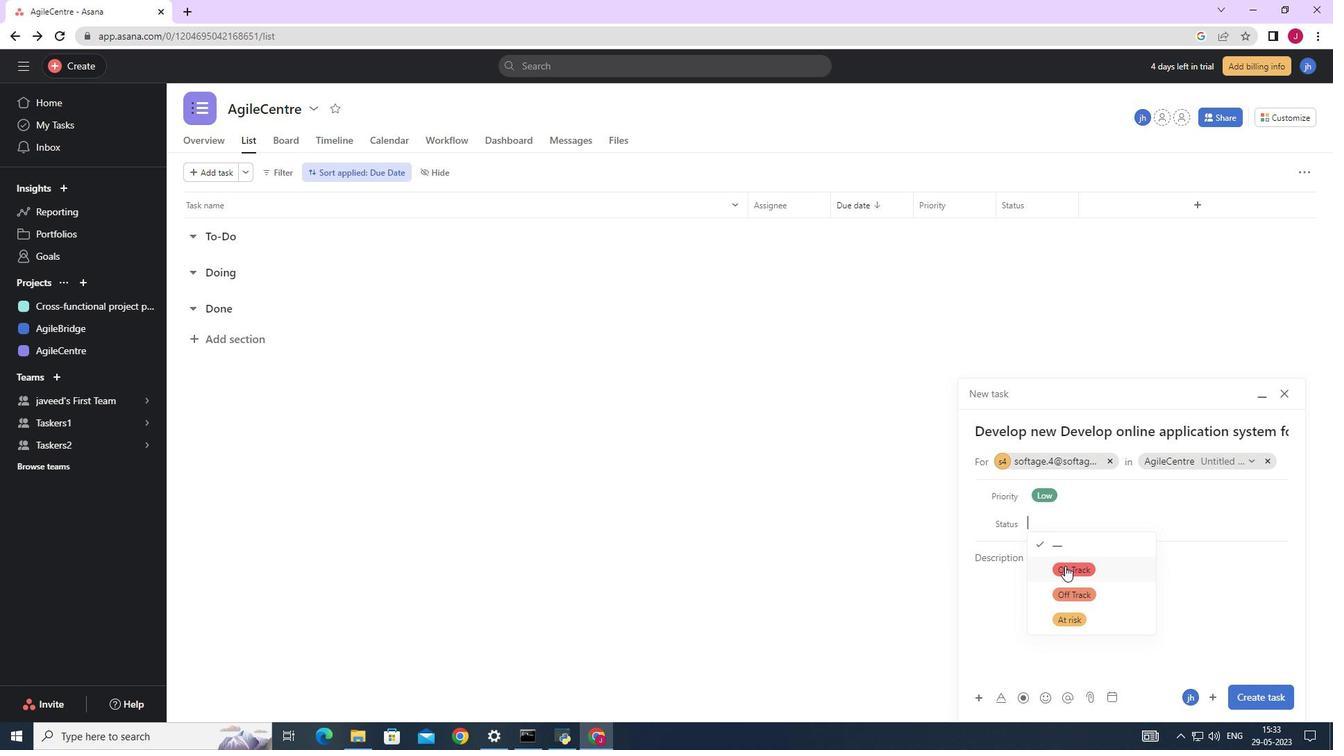 
Action: Mouse moved to (1266, 695)
Screenshot: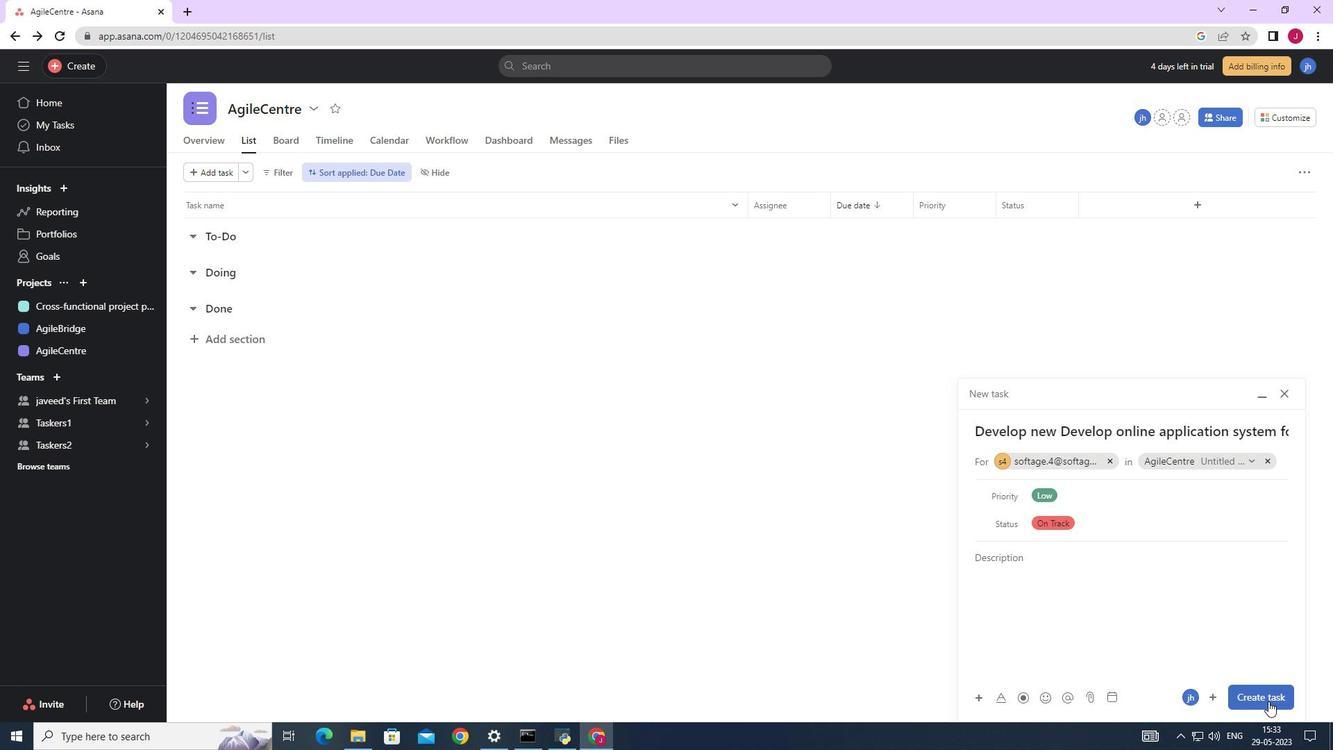 
Action: Mouse pressed left at (1266, 695)
Screenshot: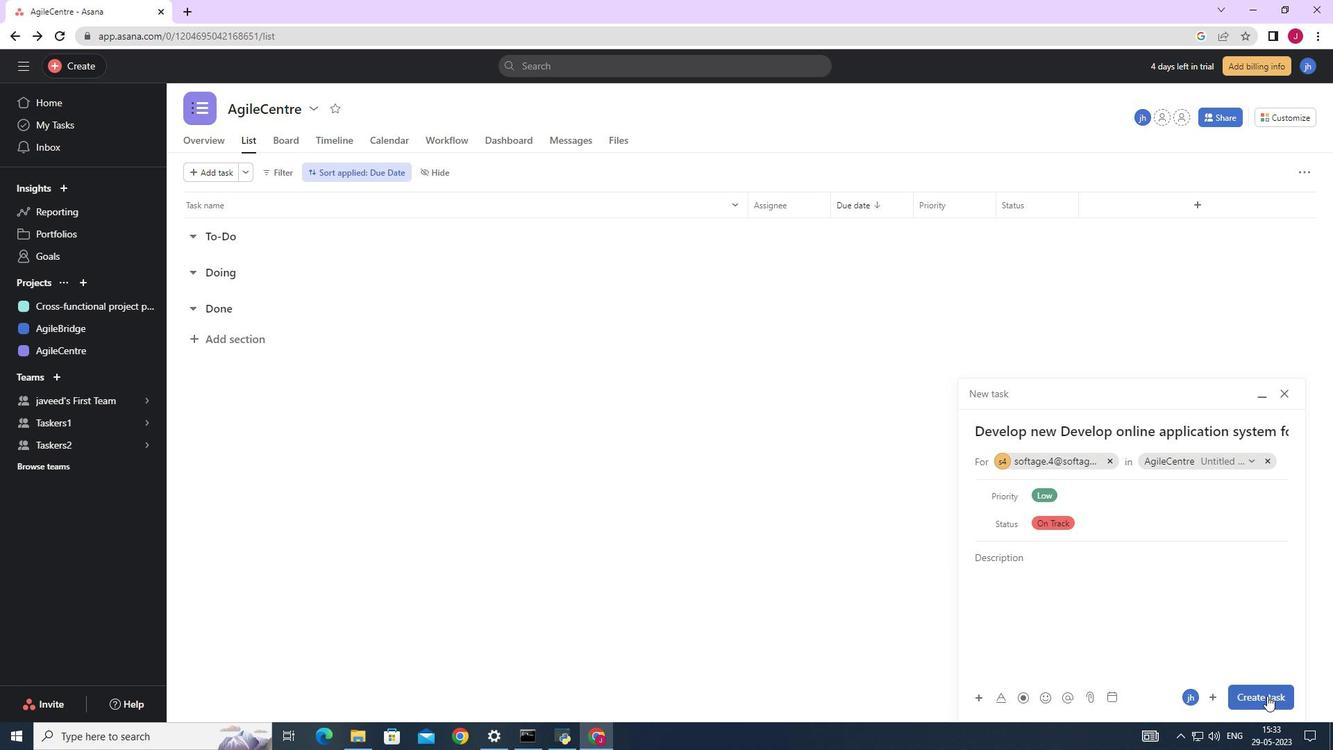 
Action: Mouse moved to (673, 454)
Screenshot: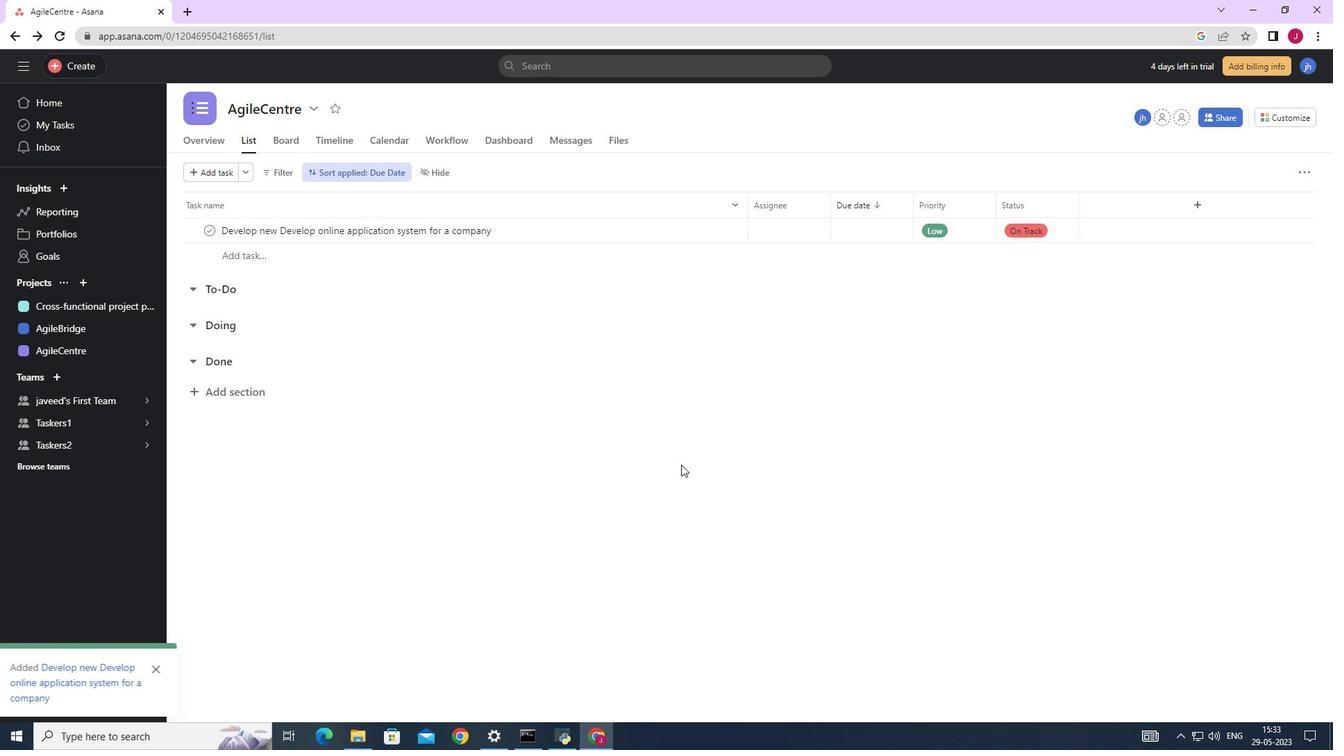 
